 Task: Create a due date automation trigger when advanced on, 2 days after a card is due add dates due in in more than 1 days at 11:00 AM.
Action: Mouse moved to (841, 242)
Screenshot: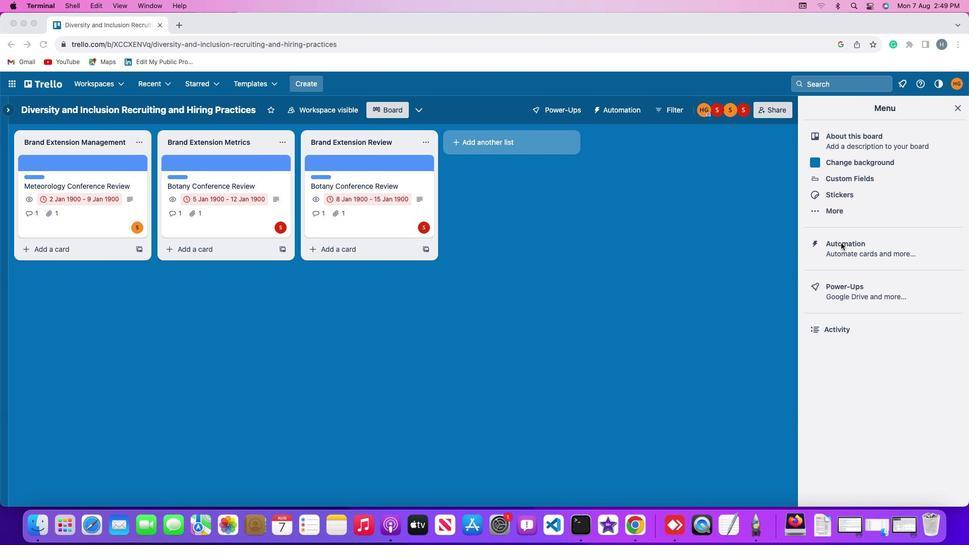 
Action: Mouse pressed left at (841, 242)
Screenshot: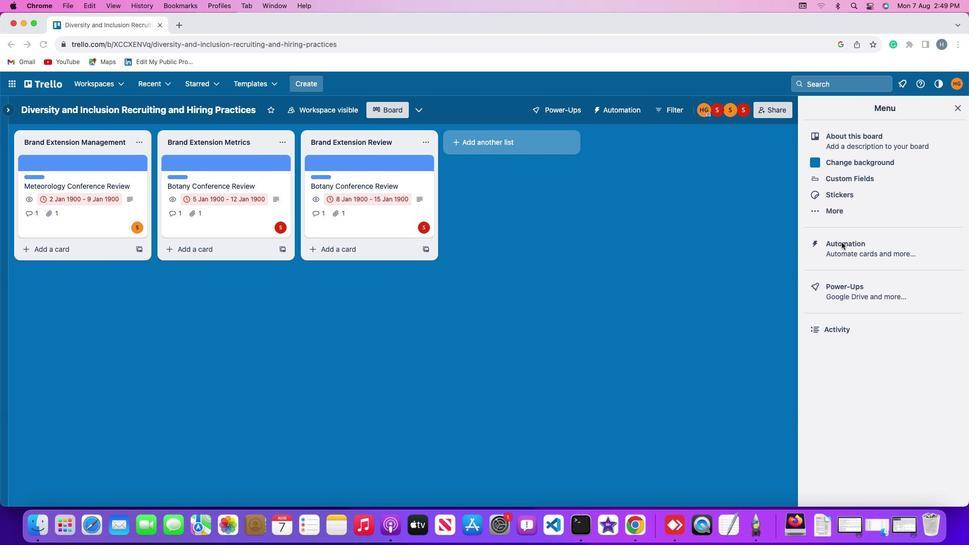 
Action: Mouse moved to (841, 242)
Screenshot: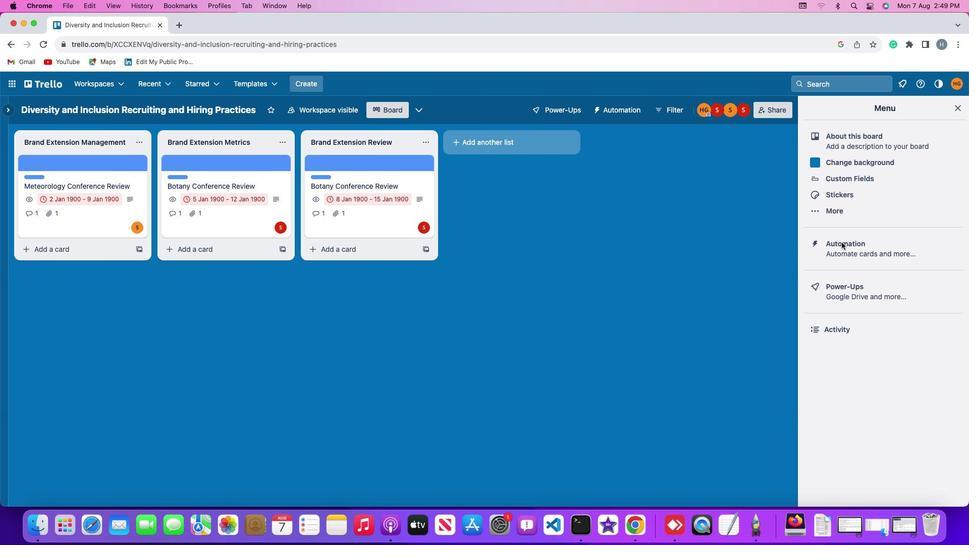 
Action: Mouse pressed left at (841, 242)
Screenshot: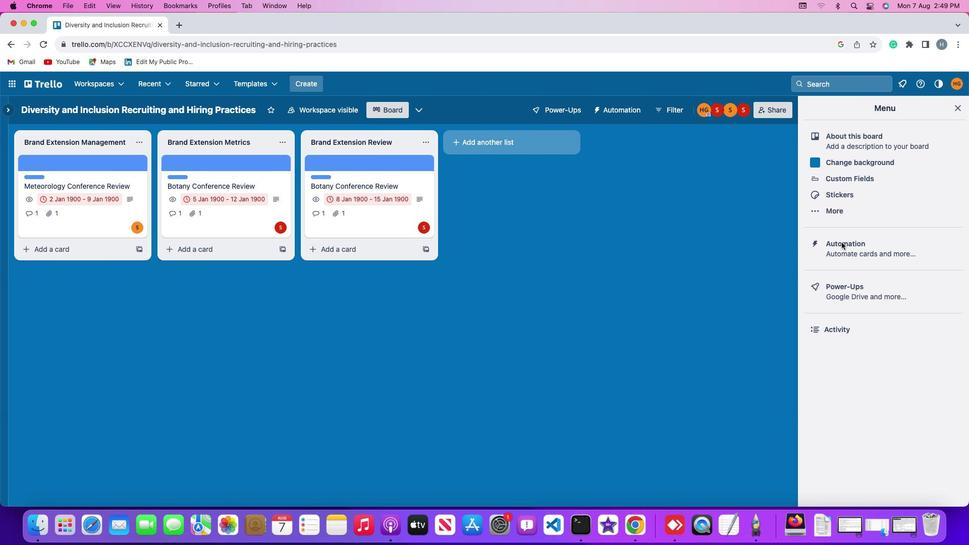 
Action: Mouse moved to (67, 237)
Screenshot: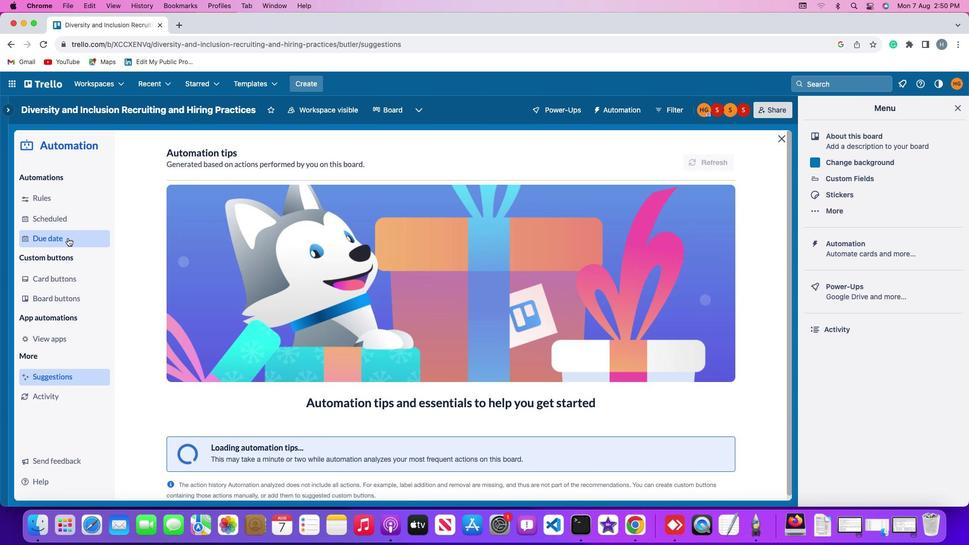 
Action: Mouse pressed left at (67, 237)
Screenshot: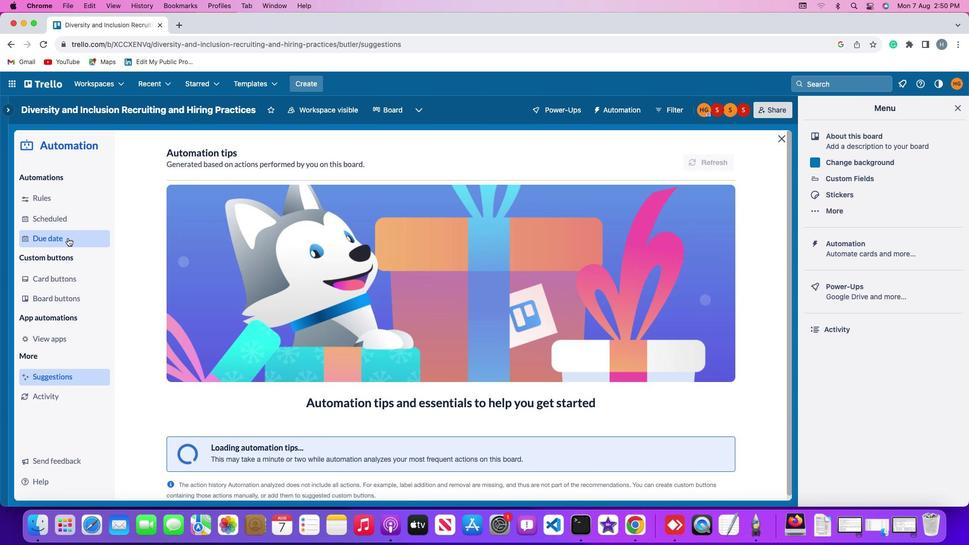 
Action: Mouse moved to (670, 156)
Screenshot: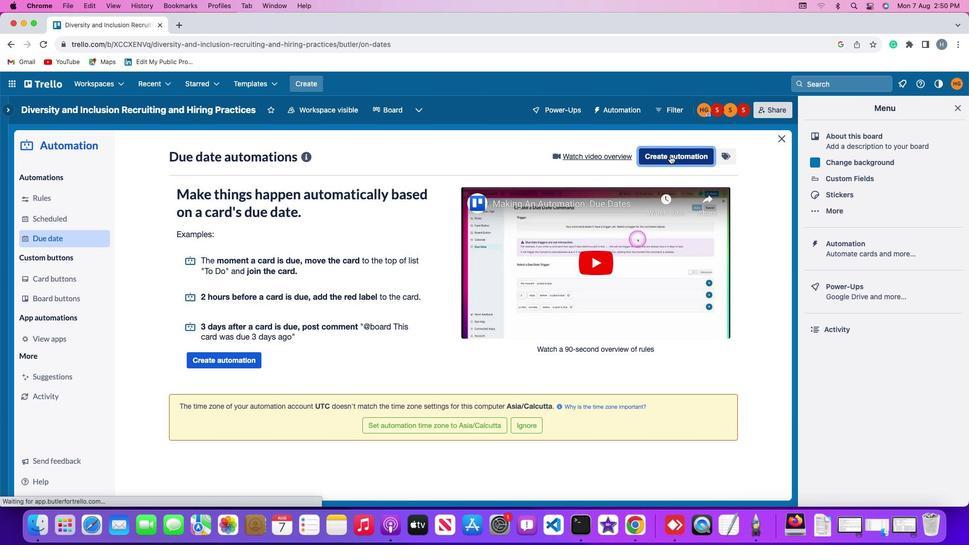 
Action: Mouse pressed left at (670, 156)
Screenshot: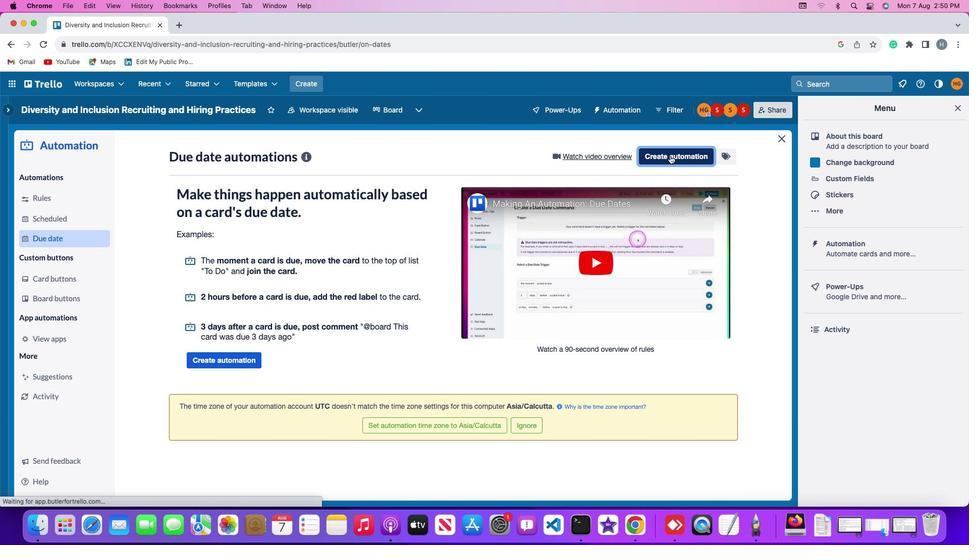 
Action: Mouse moved to (401, 256)
Screenshot: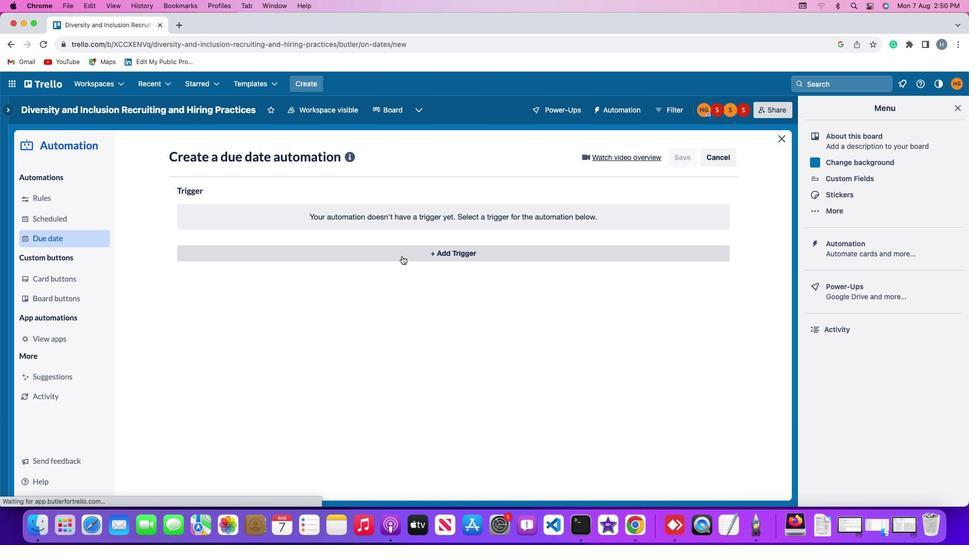 
Action: Mouse pressed left at (401, 256)
Screenshot: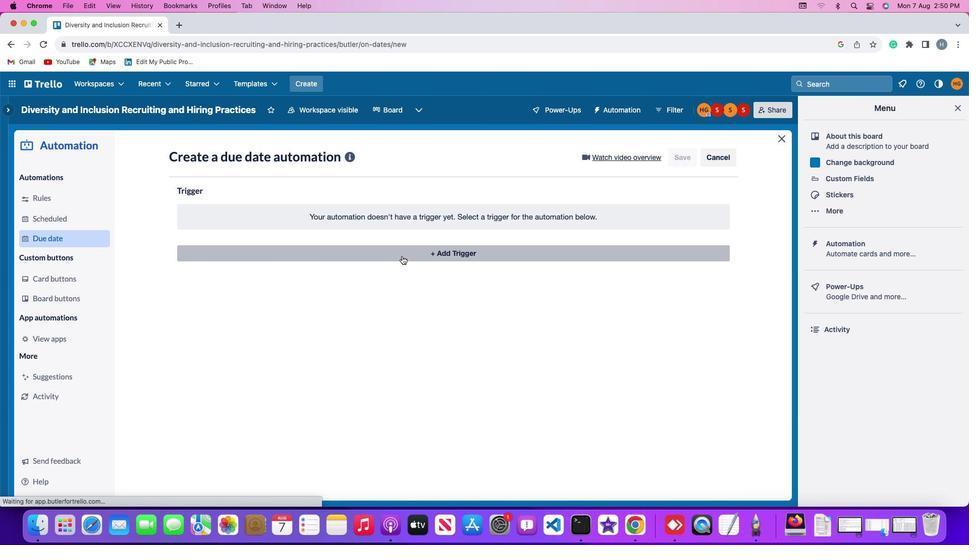 
Action: Mouse moved to (188, 404)
Screenshot: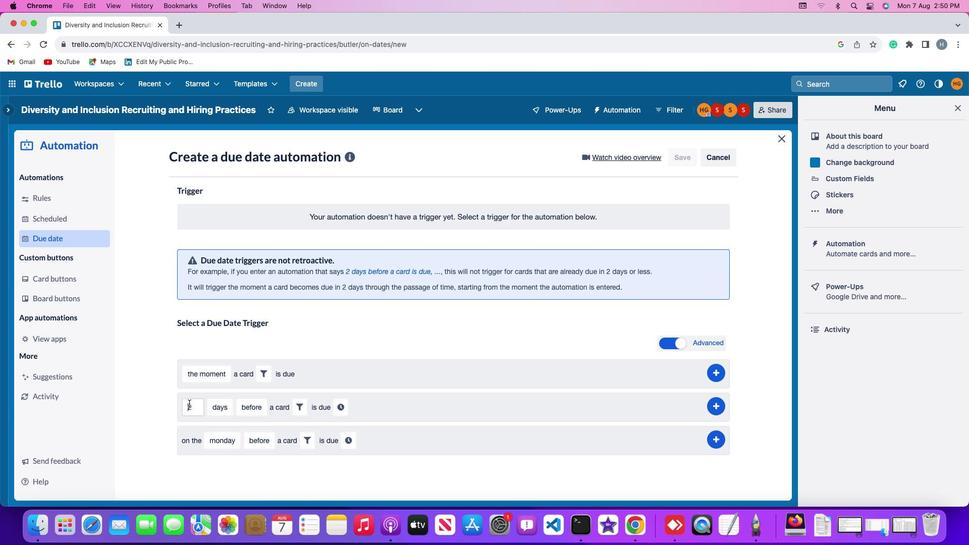 
Action: Mouse pressed left at (188, 404)
Screenshot: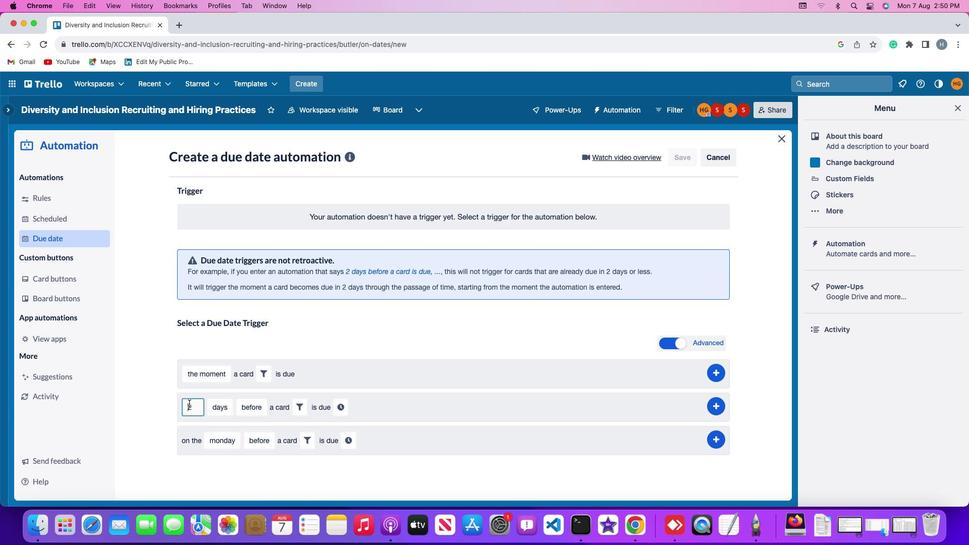 
Action: Mouse moved to (196, 406)
Screenshot: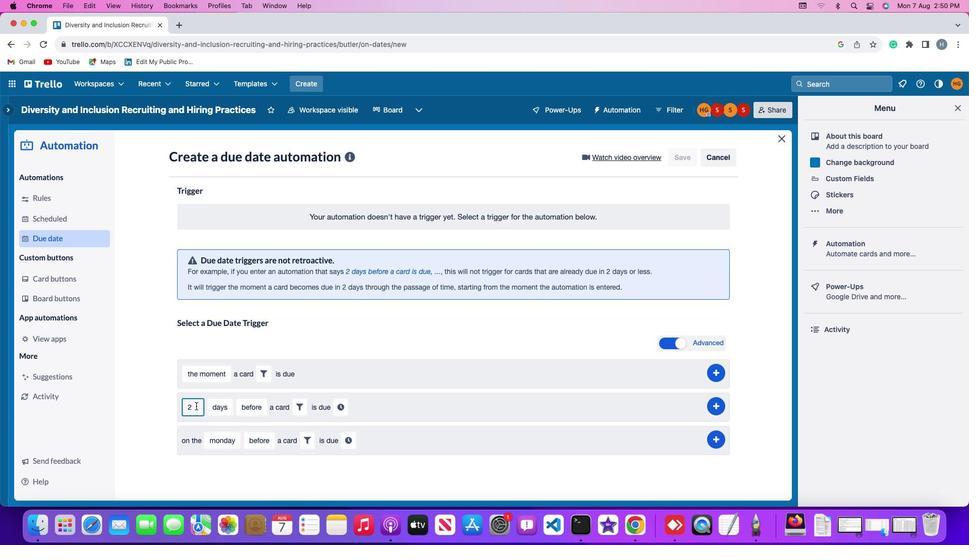 
Action: Key pressed Key.rightKey.backspace
Screenshot: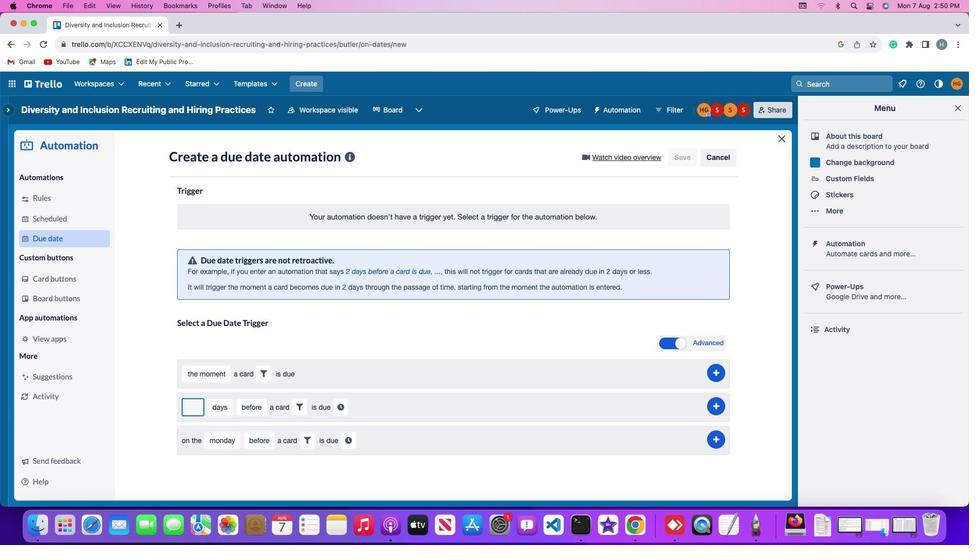 
Action: Mouse moved to (197, 406)
Screenshot: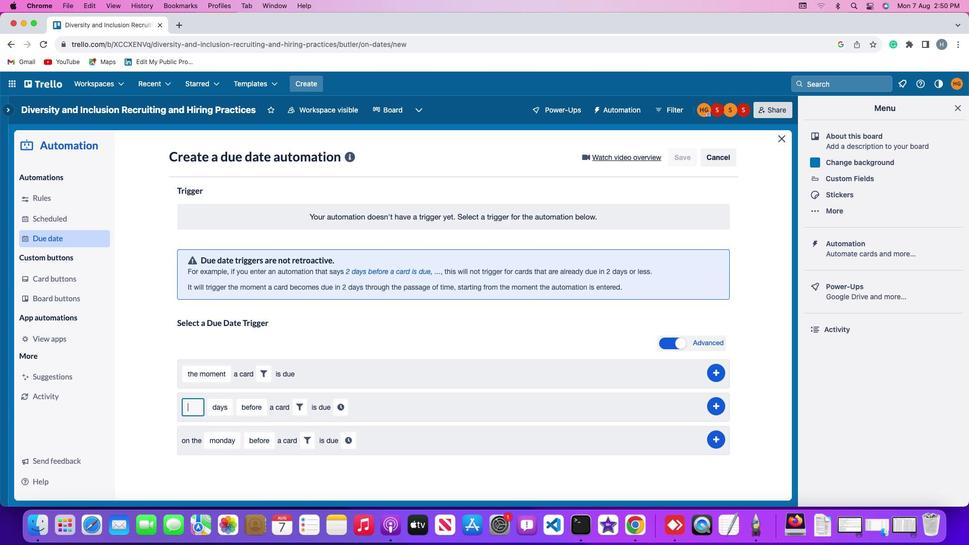 
Action: Key pressed '2'
Screenshot: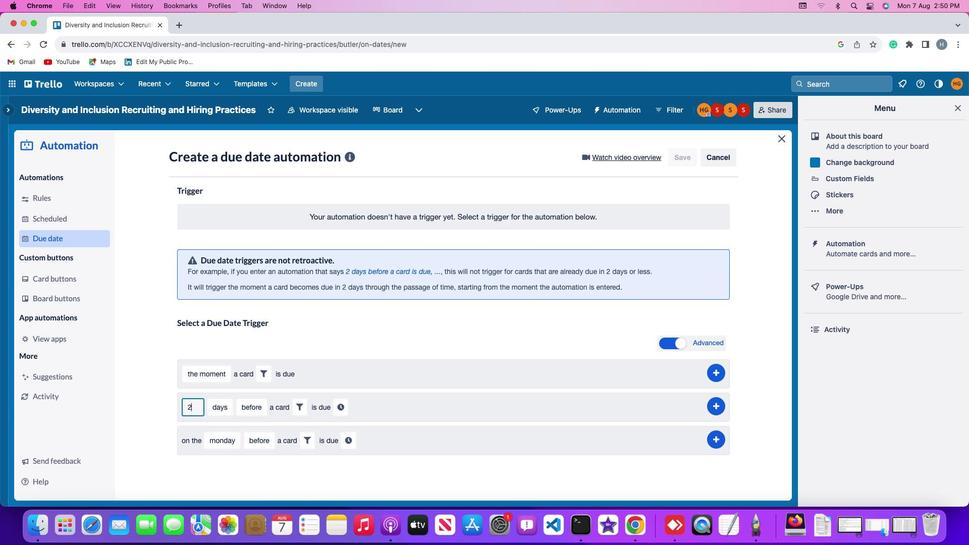 
Action: Mouse moved to (227, 407)
Screenshot: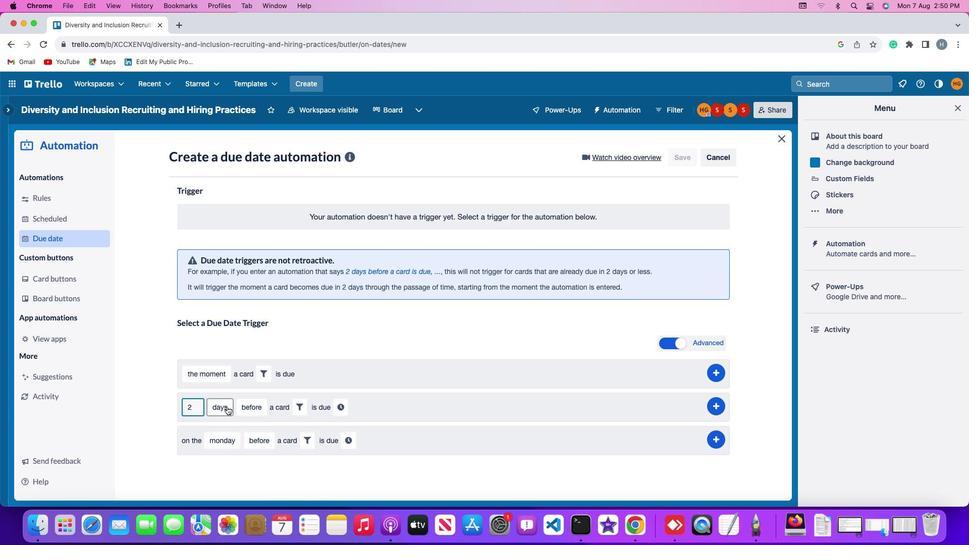 
Action: Mouse pressed left at (227, 407)
Screenshot: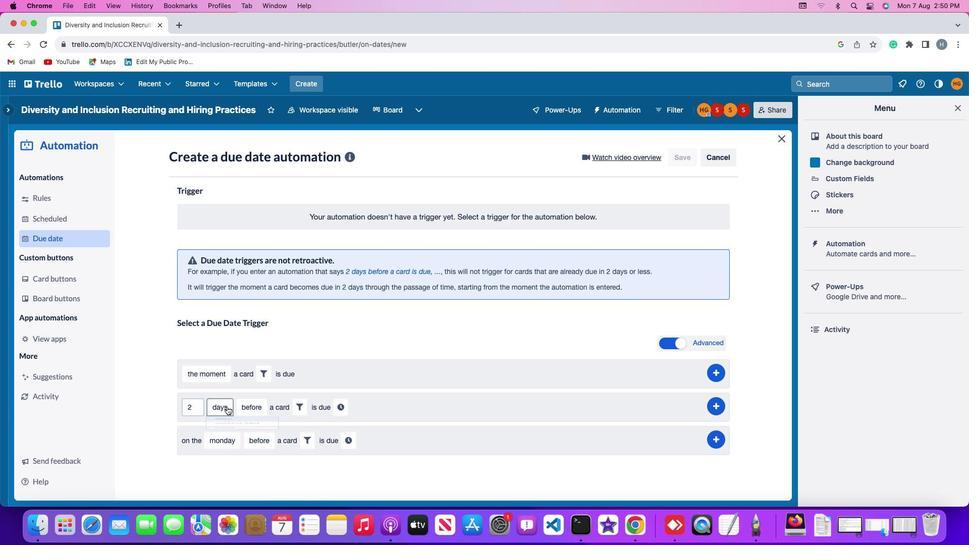 
Action: Mouse moved to (228, 427)
Screenshot: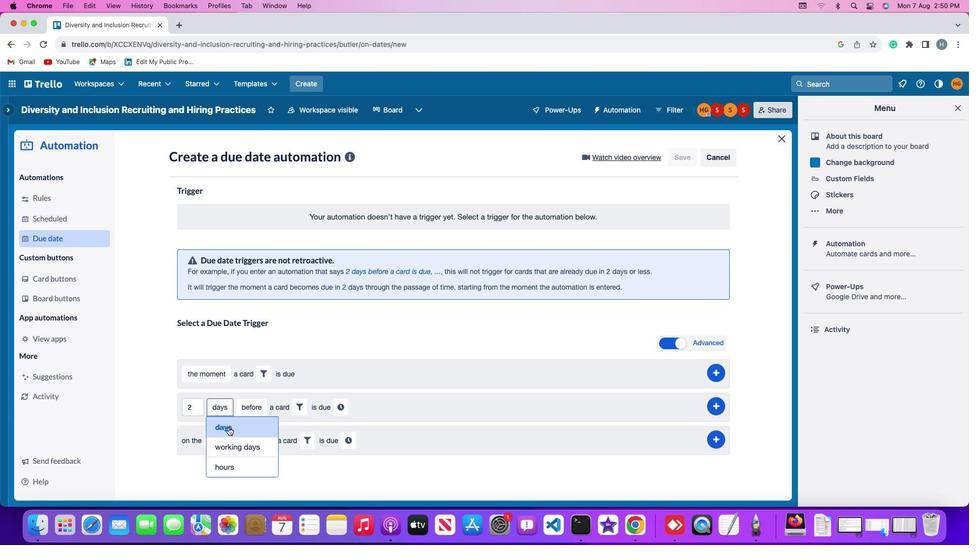 
Action: Mouse pressed left at (228, 427)
Screenshot: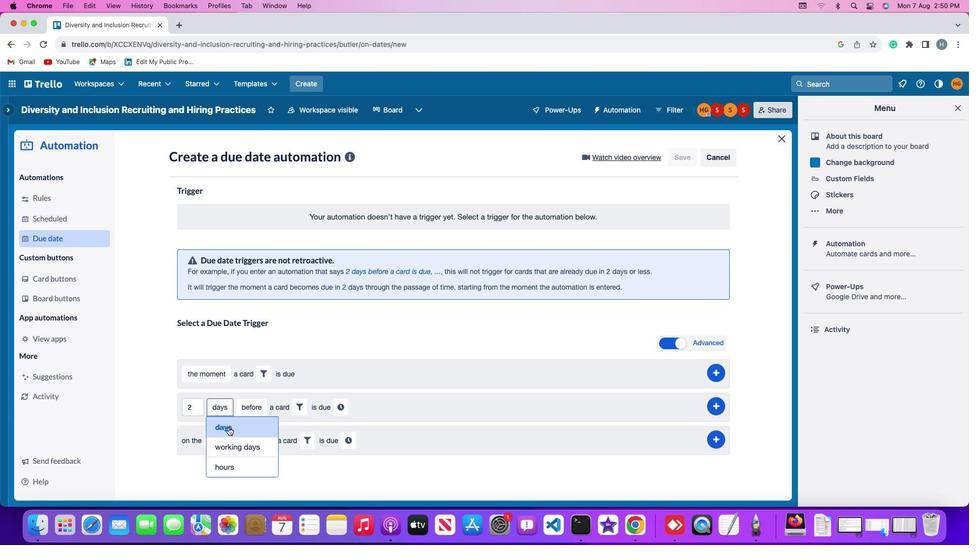
Action: Mouse moved to (251, 406)
Screenshot: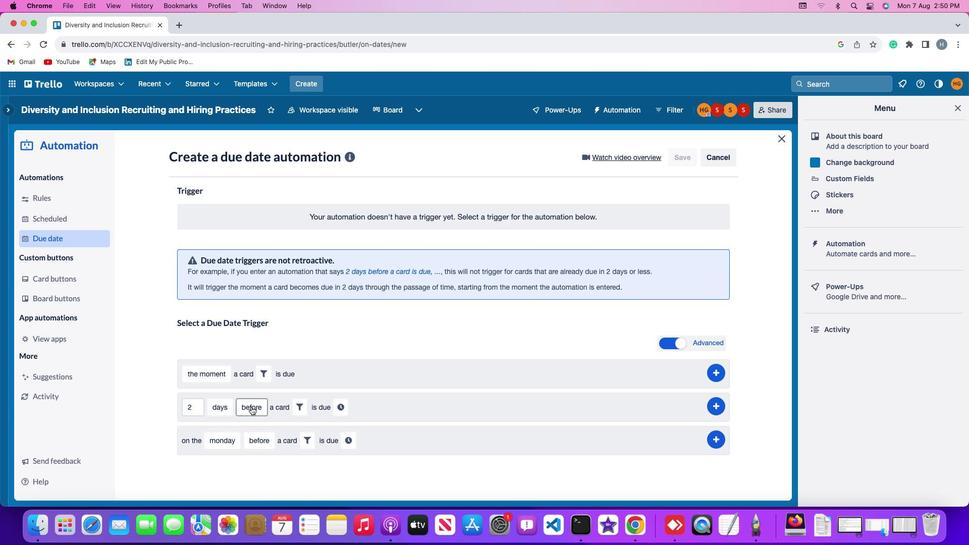 
Action: Mouse pressed left at (251, 406)
Screenshot: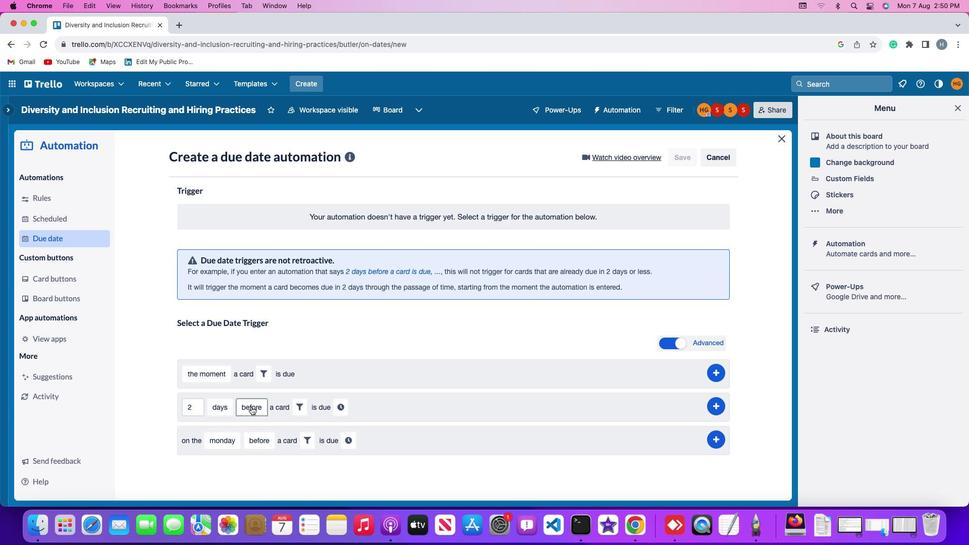 
Action: Mouse moved to (251, 445)
Screenshot: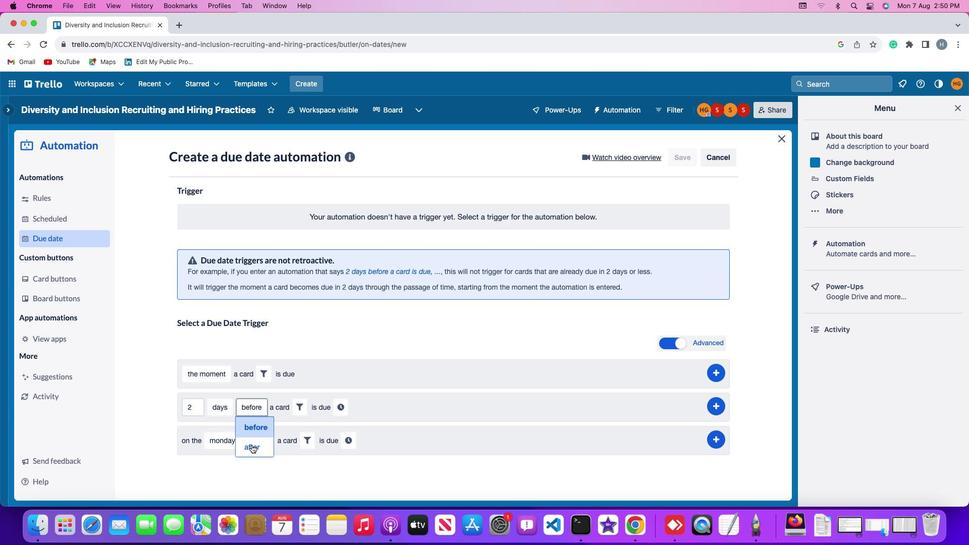 
Action: Mouse pressed left at (251, 445)
Screenshot: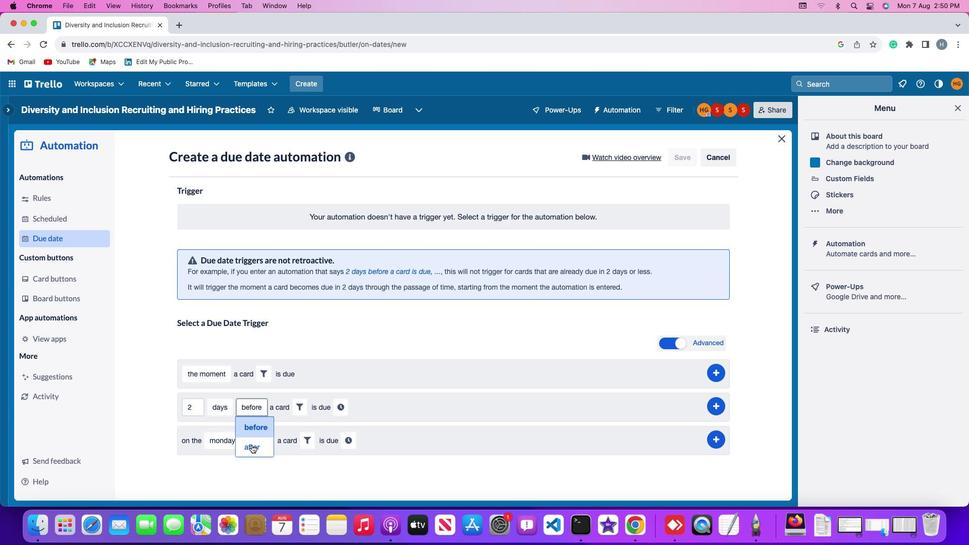 
Action: Mouse moved to (287, 407)
Screenshot: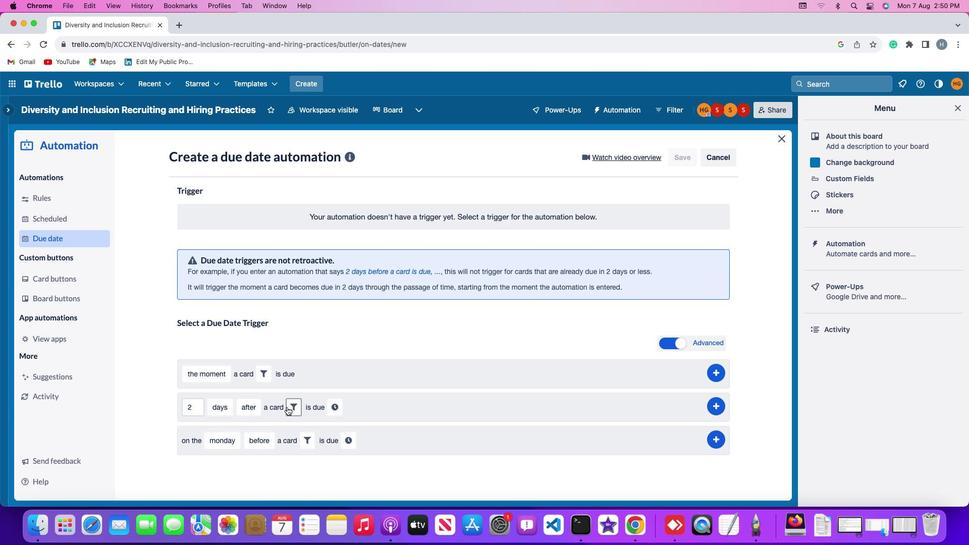 
Action: Mouse pressed left at (287, 407)
Screenshot: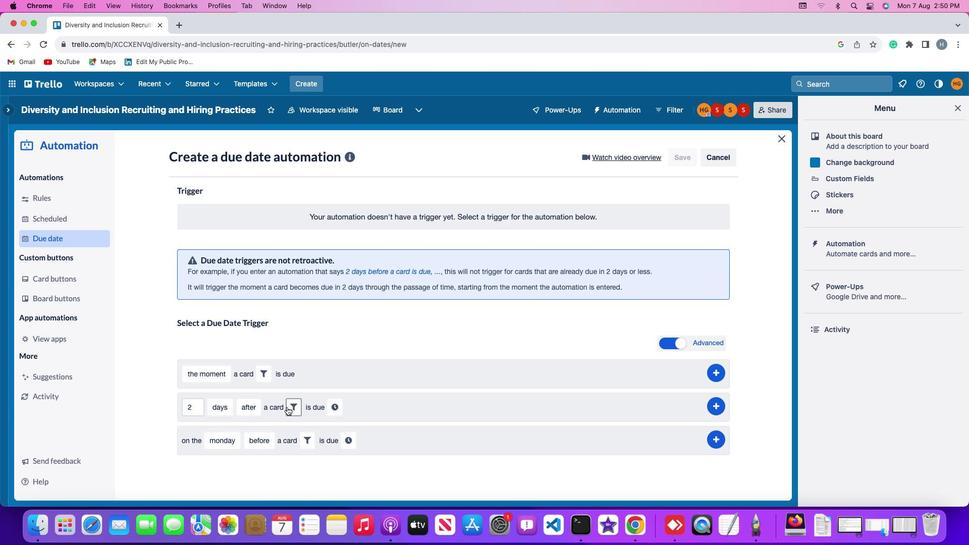 
Action: Mouse moved to (341, 436)
Screenshot: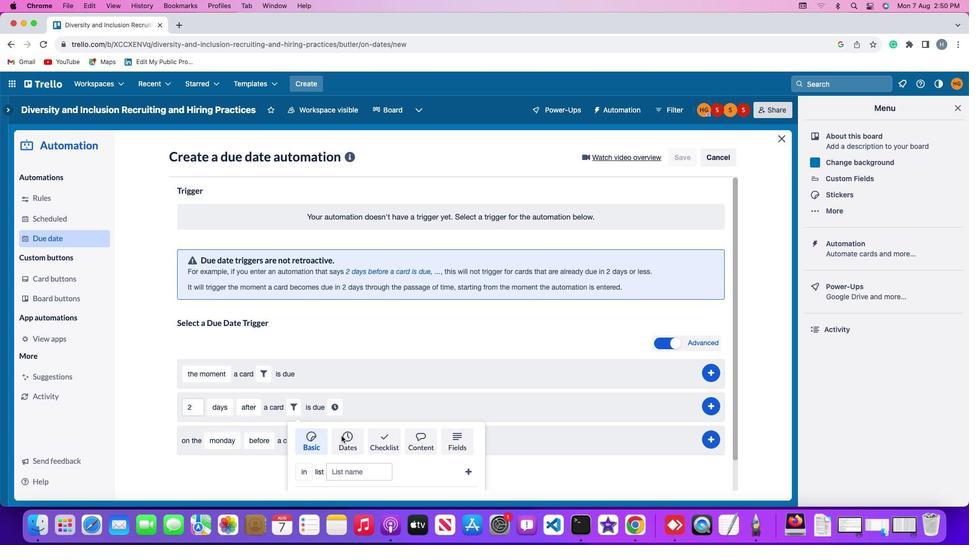 
Action: Mouse pressed left at (341, 436)
Screenshot: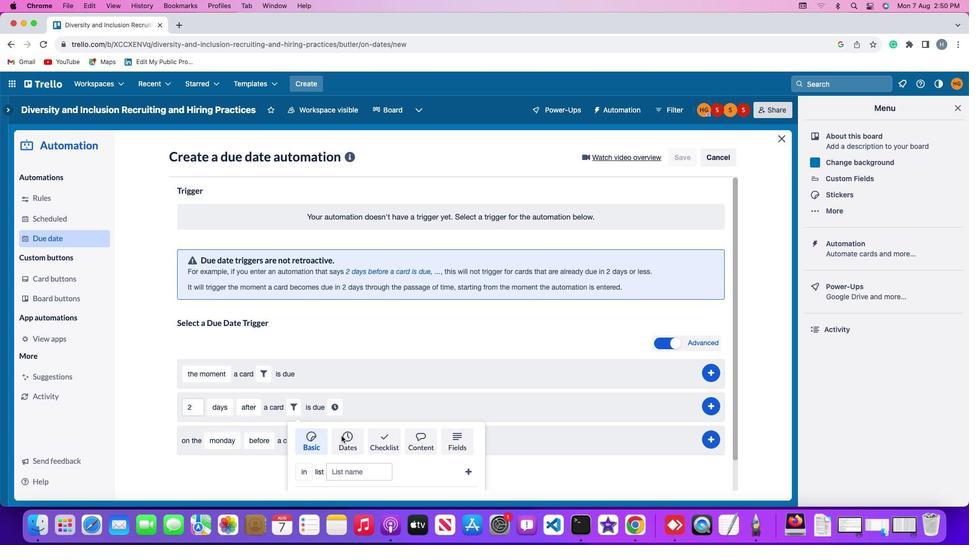 
Action: Mouse moved to (304, 444)
Screenshot: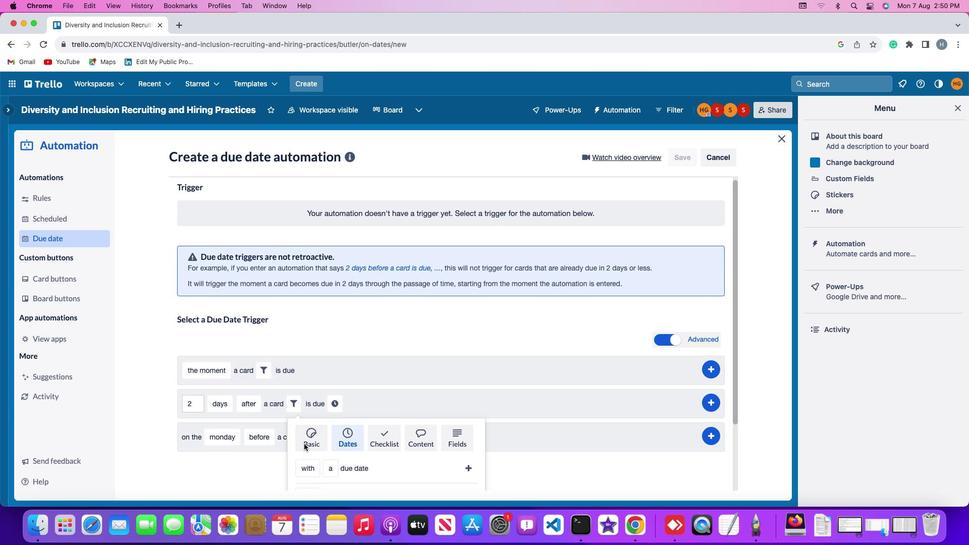 
Action: Mouse scrolled (304, 444) with delta (0, 0)
Screenshot: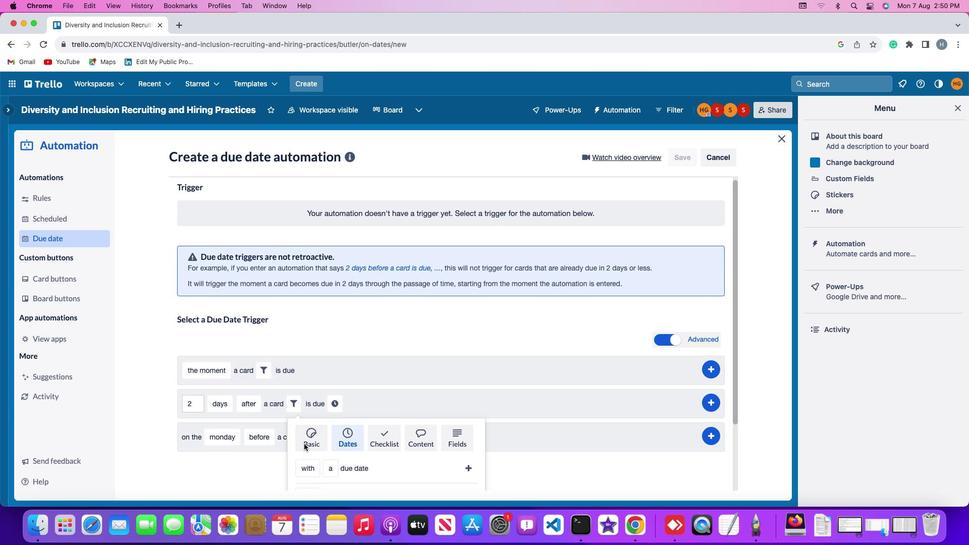 
Action: Mouse scrolled (304, 444) with delta (0, 0)
Screenshot: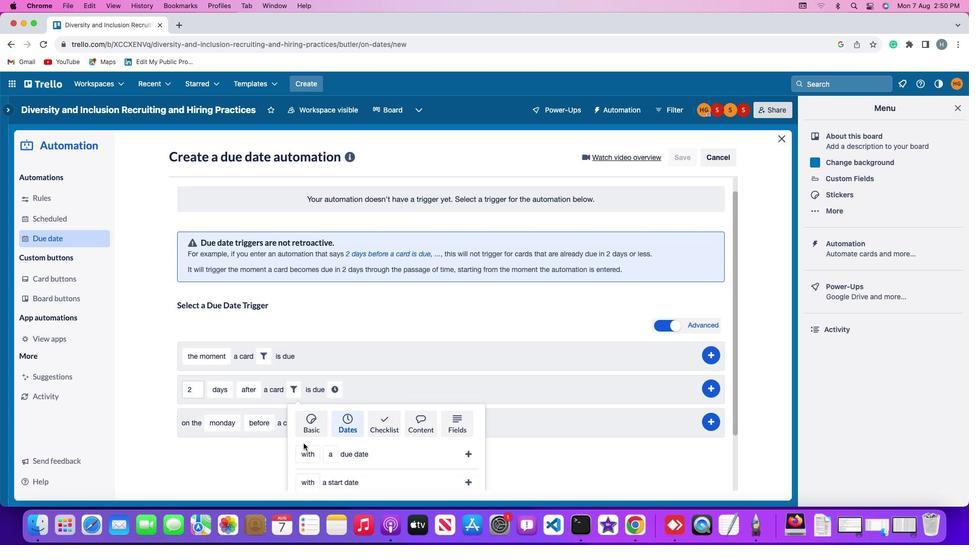 
Action: Mouse scrolled (304, 444) with delta (0, -1)
Screenshot: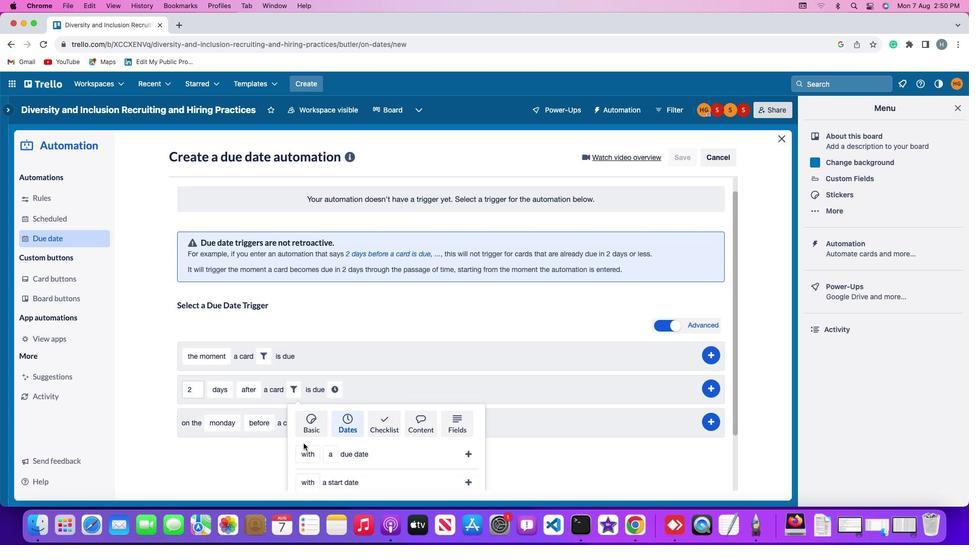 
Action: Mouse moved to (304, 444)
Screenshot: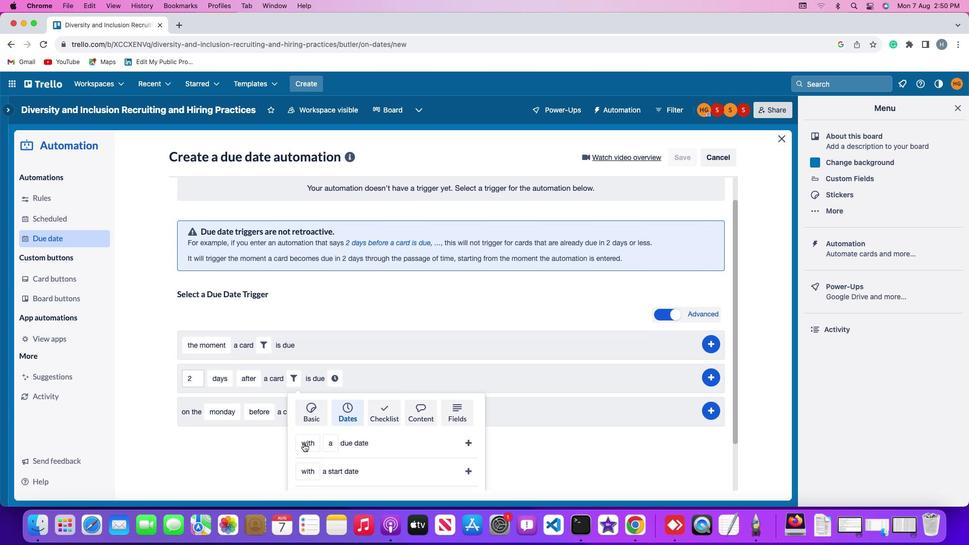 
Action: Mouse scrolled (304, 444) with delta (0, -2)
Screenshot: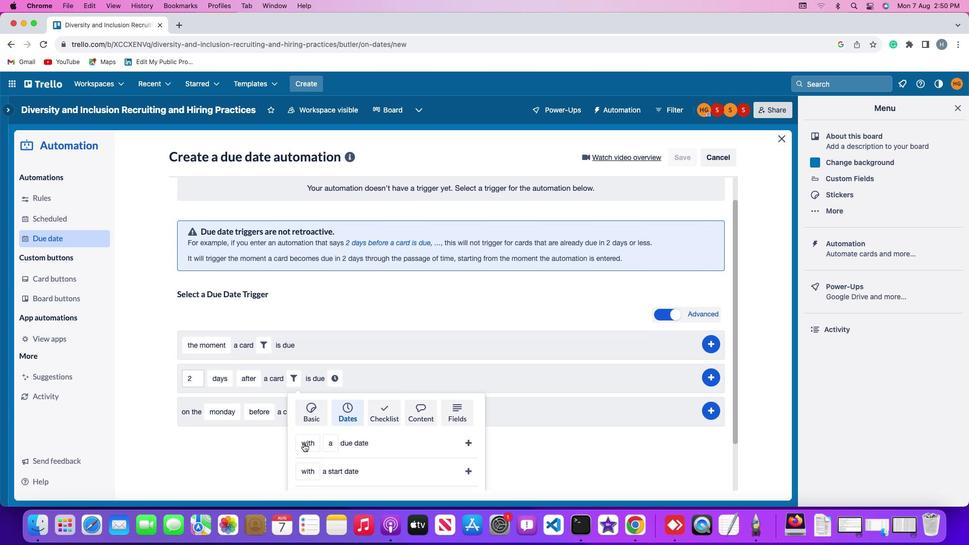 
Action: Mouse moved to (304, 443)
Screenshot: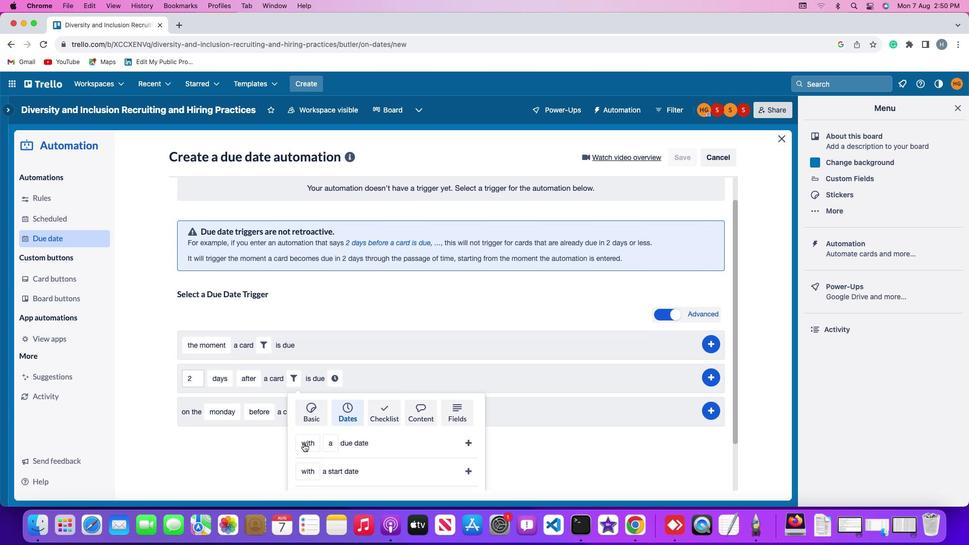 
Action: Mouse scrolled (304, 443) with delta (0, -3)
Screenshot: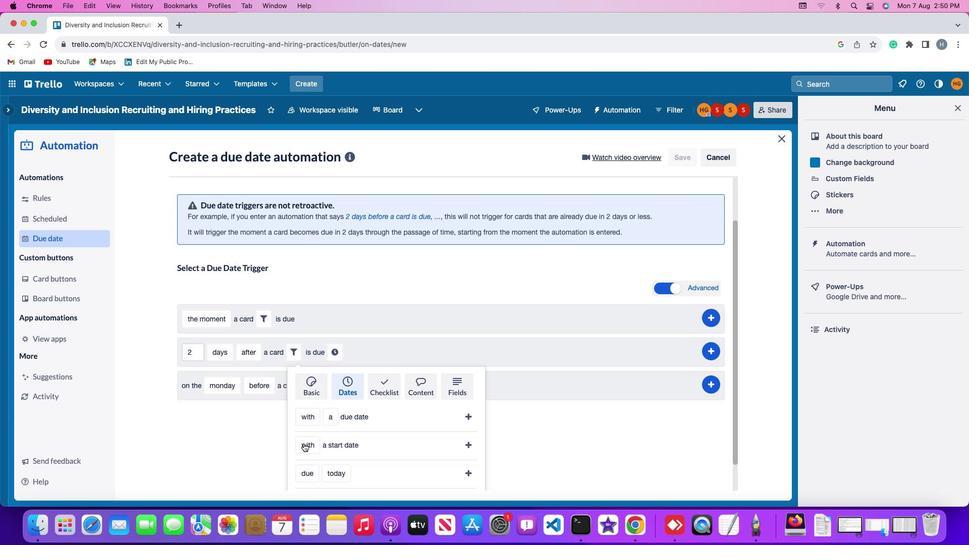 
Action: Mouse moved to (303, 442)
Screenshot: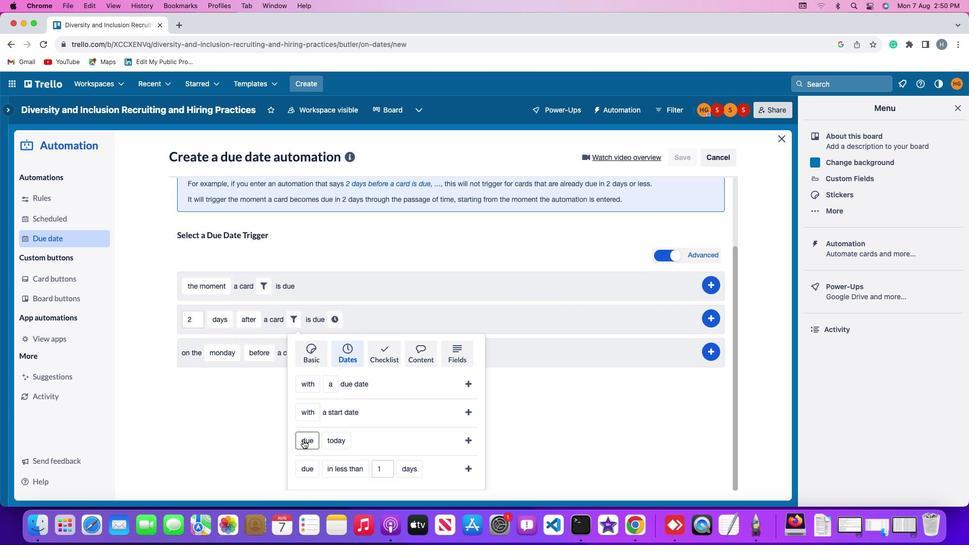 
Action: Mouse scrolled (303, 442) with delta (0, 0)
Screenshot: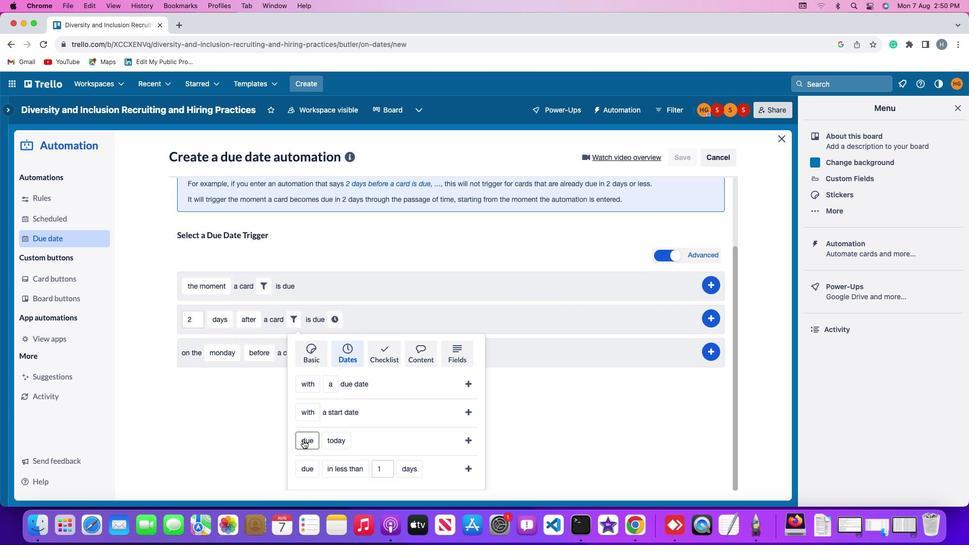 
Action: Mouse moved to (303, 442)
Screenshot: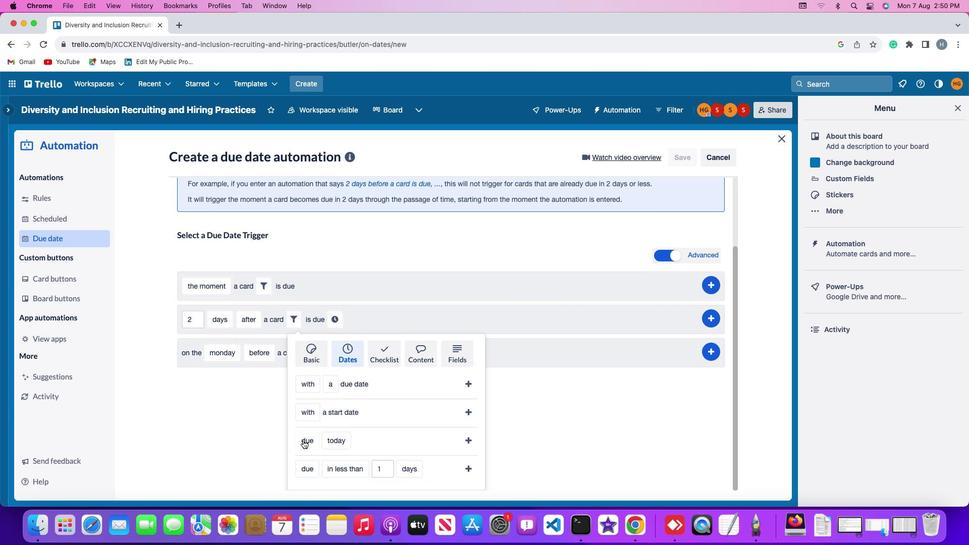
Action: Mouse scrolled (303, 442) with delta (0, 0)
Screenshot: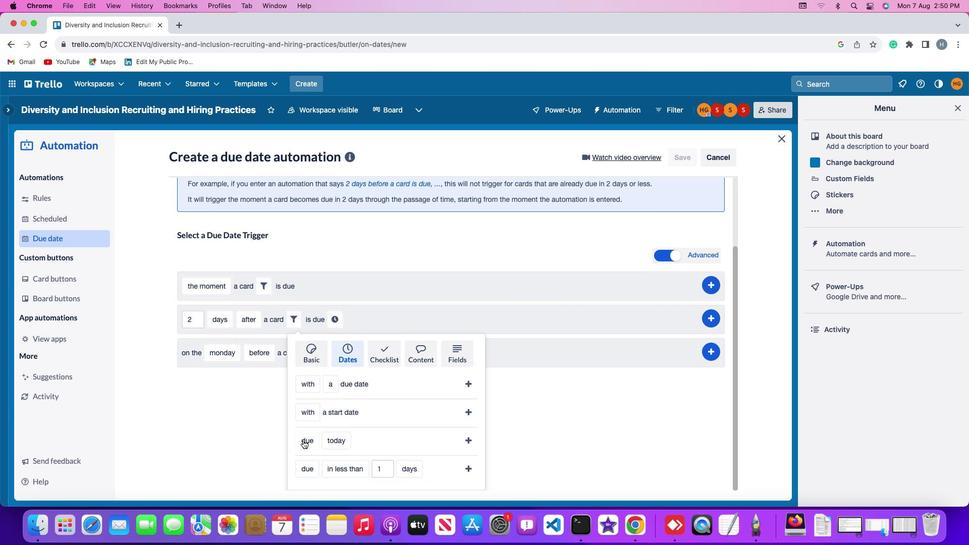 
Action: Mouse moved to (303, 441)
Screenshot: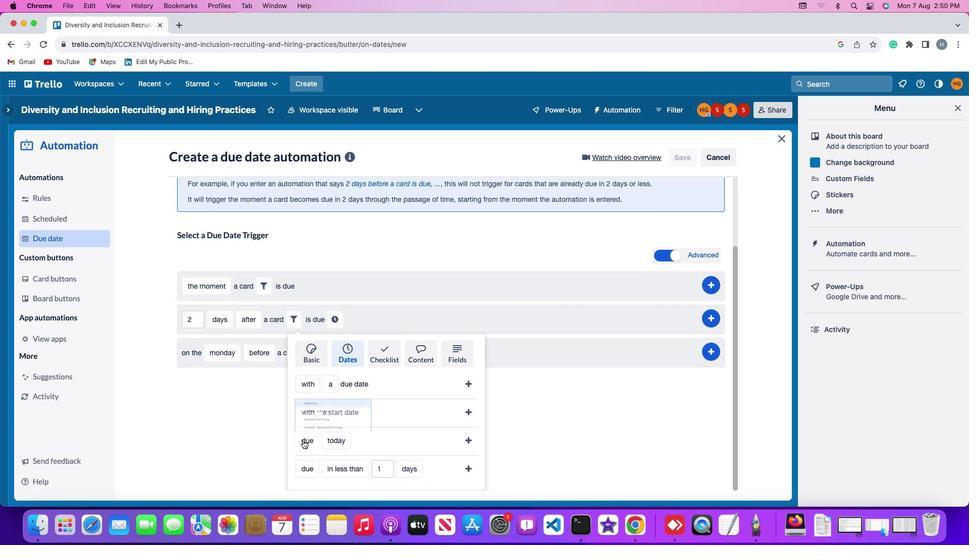 
Action: Mouse scrolled (303, 441) with delta (0, -1)
Screenshot: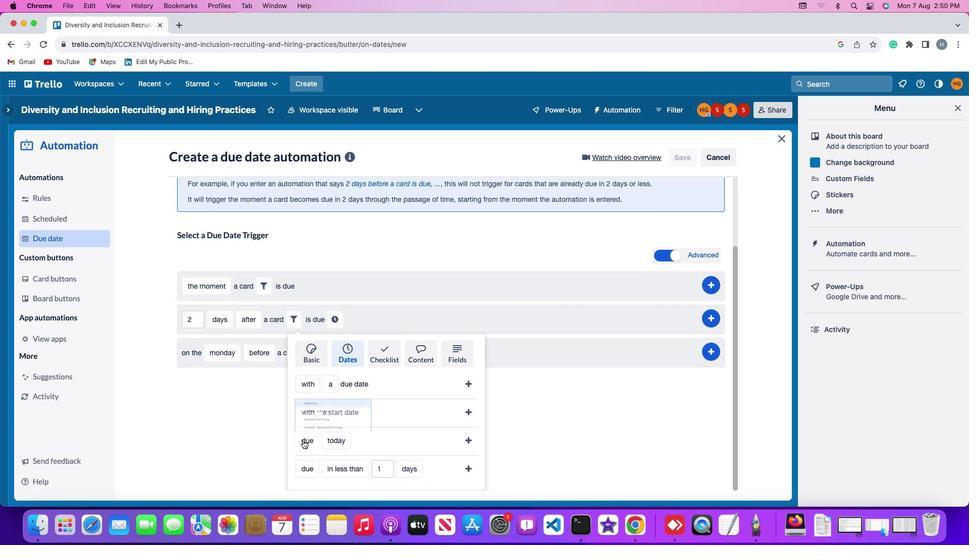 
Action: Mouse moved to (303, 440)
Screenshot: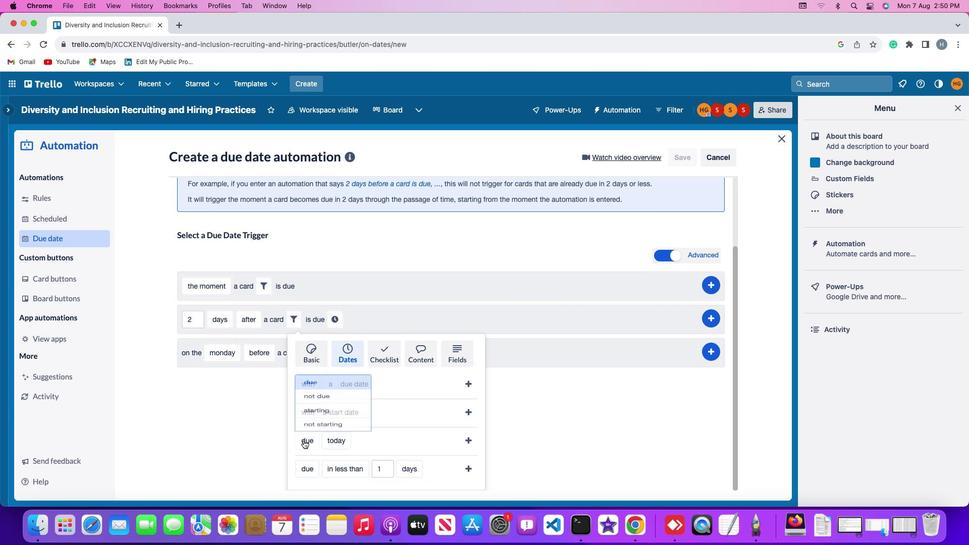 
Action: Mouse scrolled (303, 440) with delta (0, -2)
Screenshot: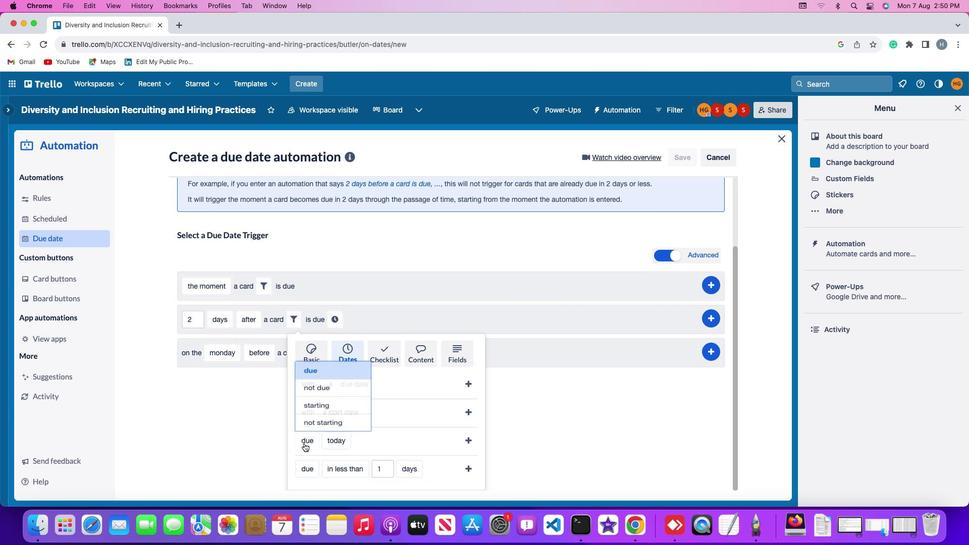 
Action: Mouse moved to (302, 467)
Screenshot: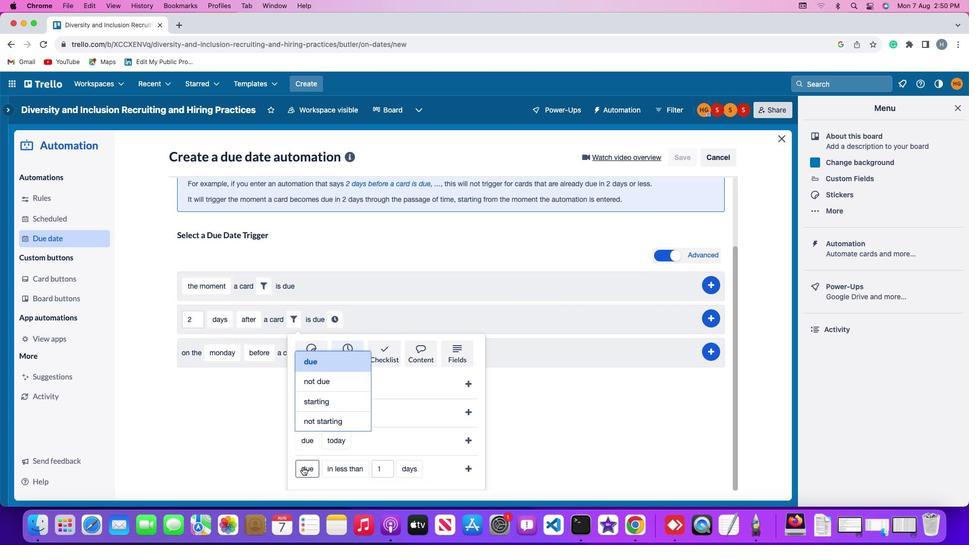 
Action: Mouse pressed left at (302, 467)
Screenshot: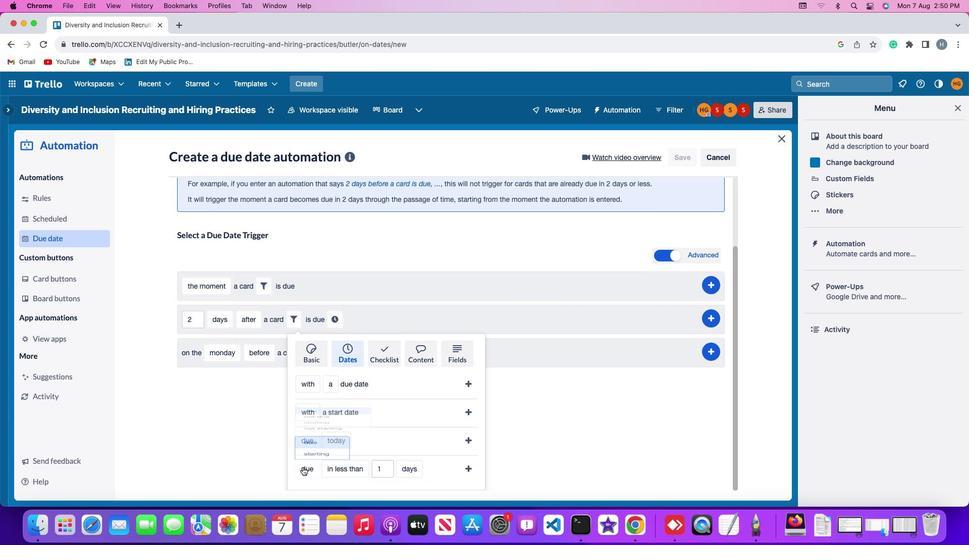
Action: Mouse moved to (313, 429)
Screenshot: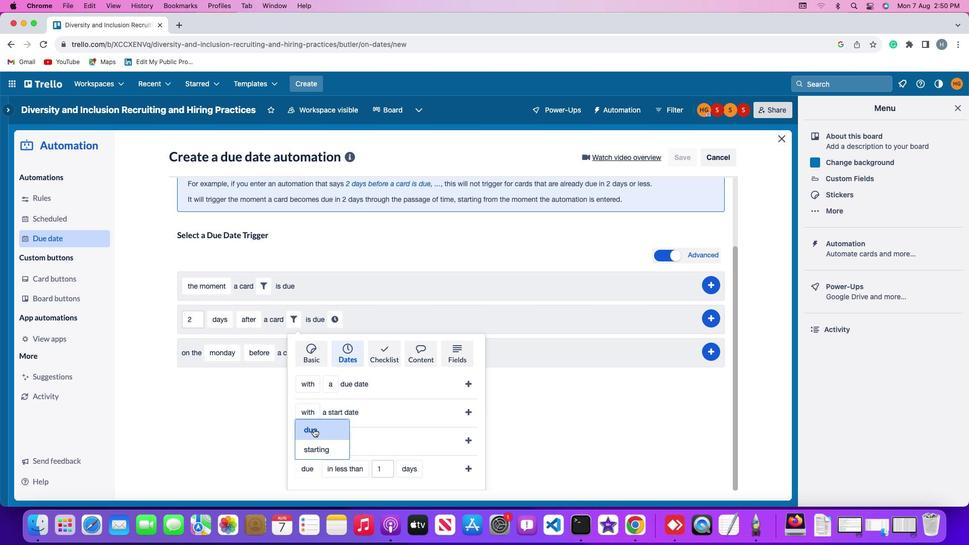 
Action: Mouse pressed left at (313, 429)
Screenshot: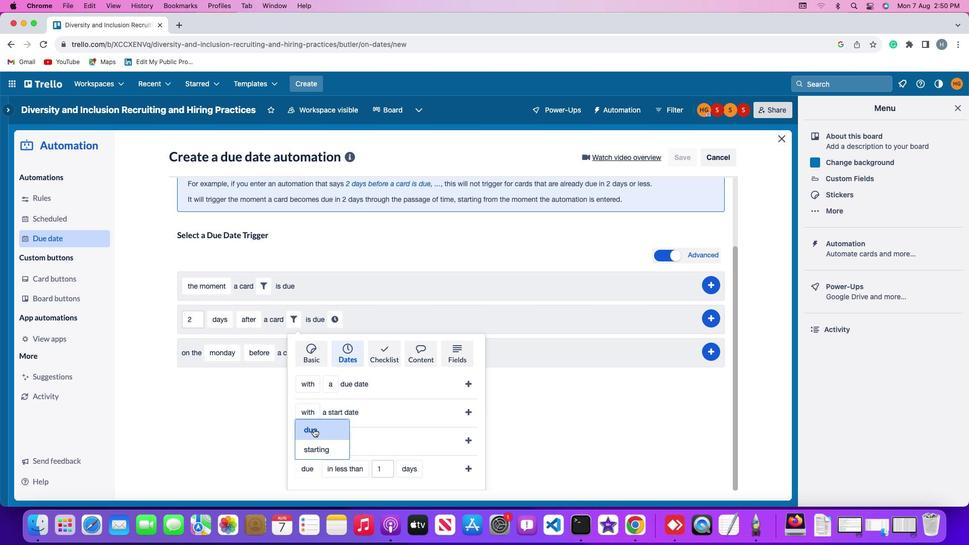 
Action: Mouse moved to (342, 465)
Screenshot: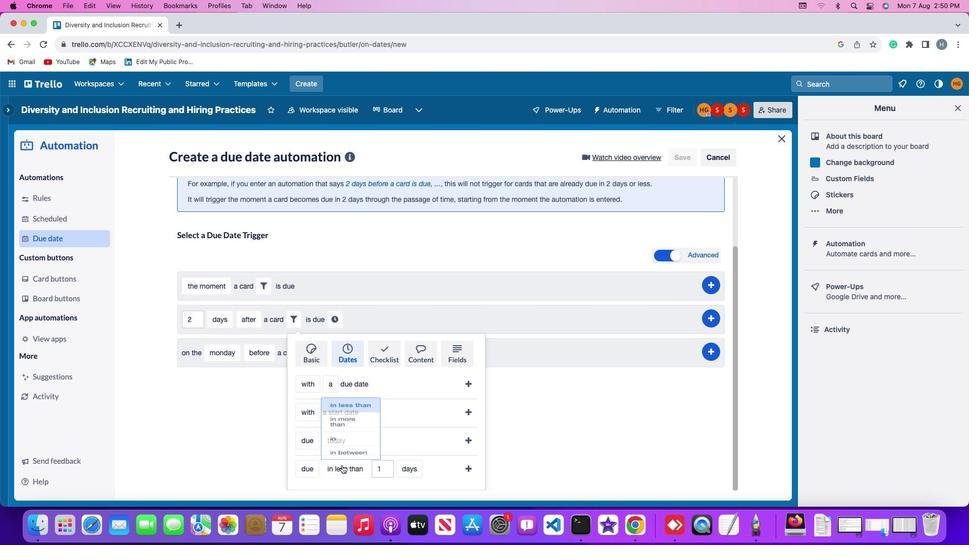 
Action: Mouse pressed left at (342, 465)
Screenshot: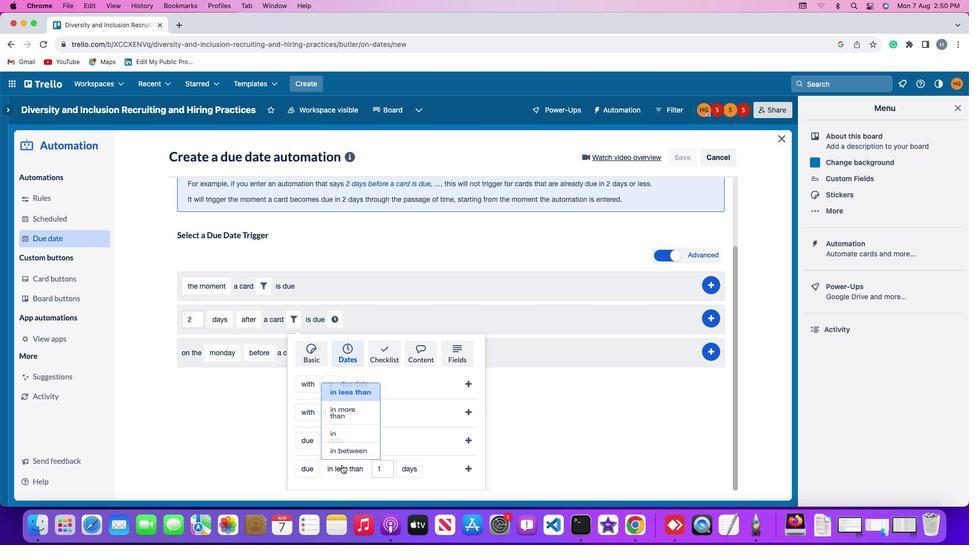 
Action: Mouse moved to (358, 407)
Screenshot: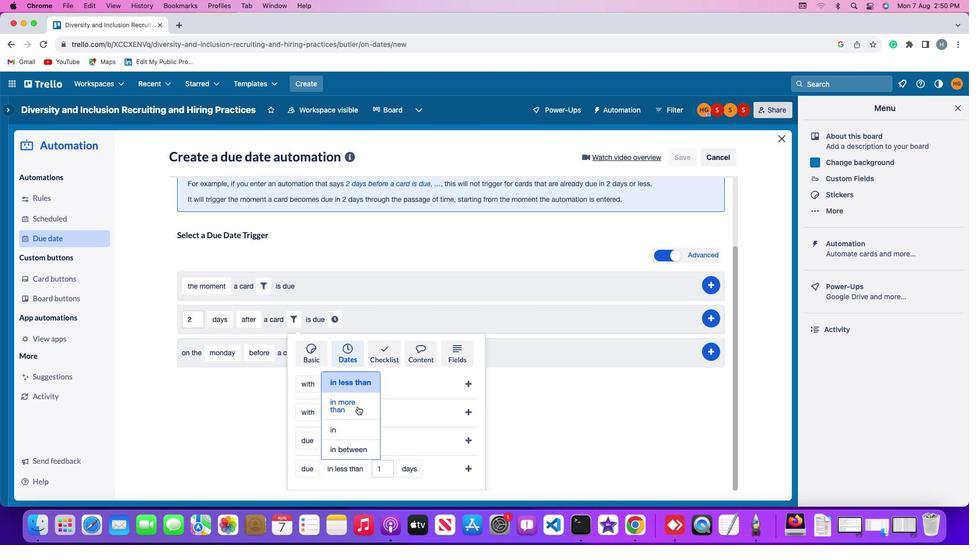
Action: Mouse pressed left at (358, 407)
Screenshot: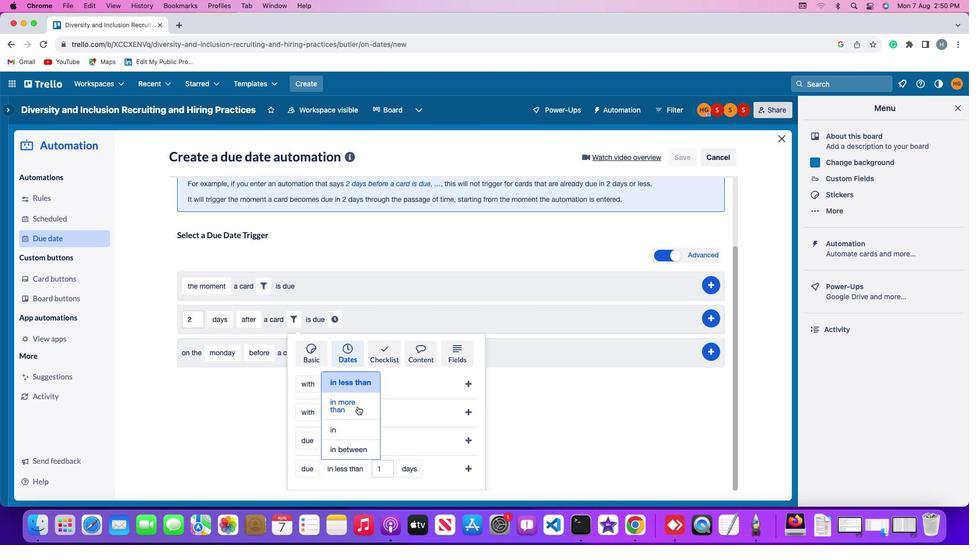
Action: Mouse moved to (383, 467)
Screenshot: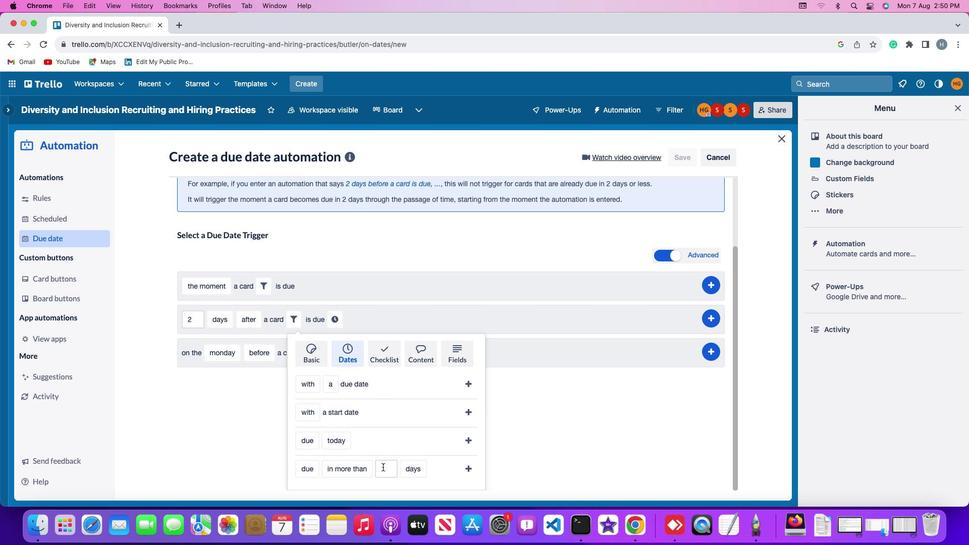 
Action: Mouse pressed left at (383, 467)
Screenshot: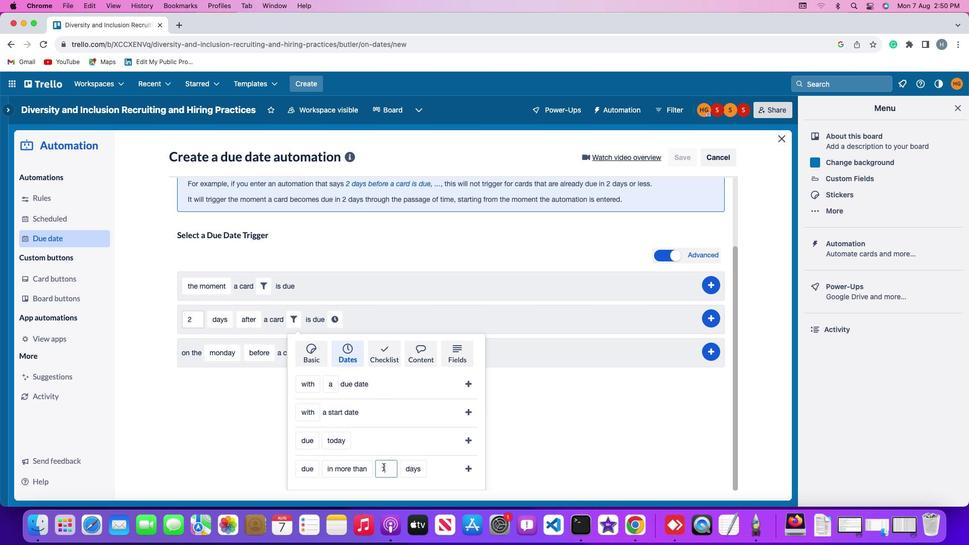 
Action: Mouse moved to (388, 468)
Screenshot: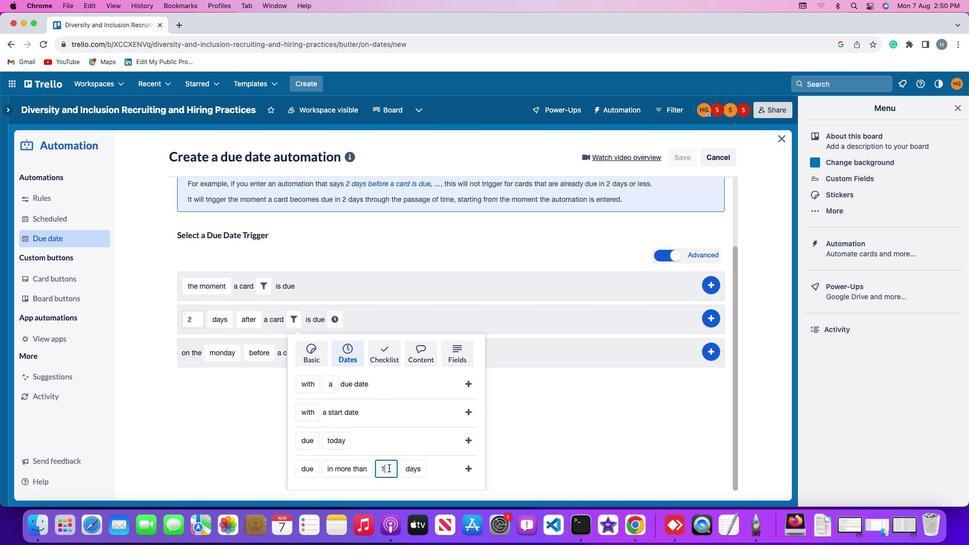 
Action: Key pressed Key.backspace
Screenshot: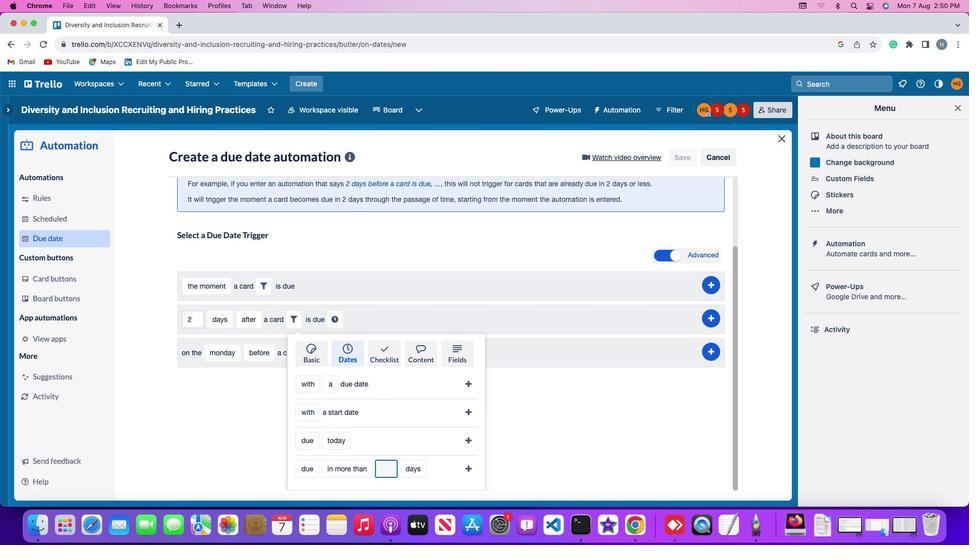 
Action: Mouse moved to (388, 468)
Screenshot: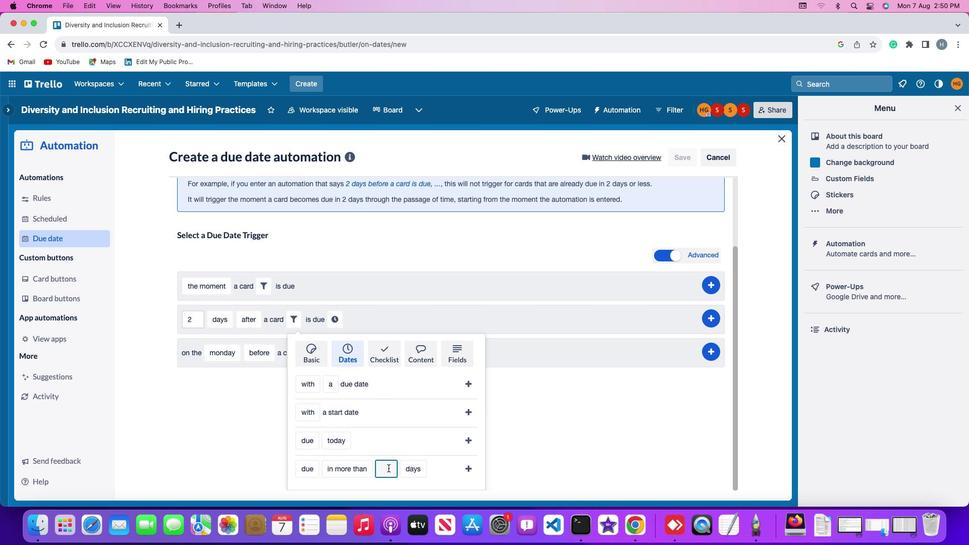 
Action: Key pressed '1'
Screenshot: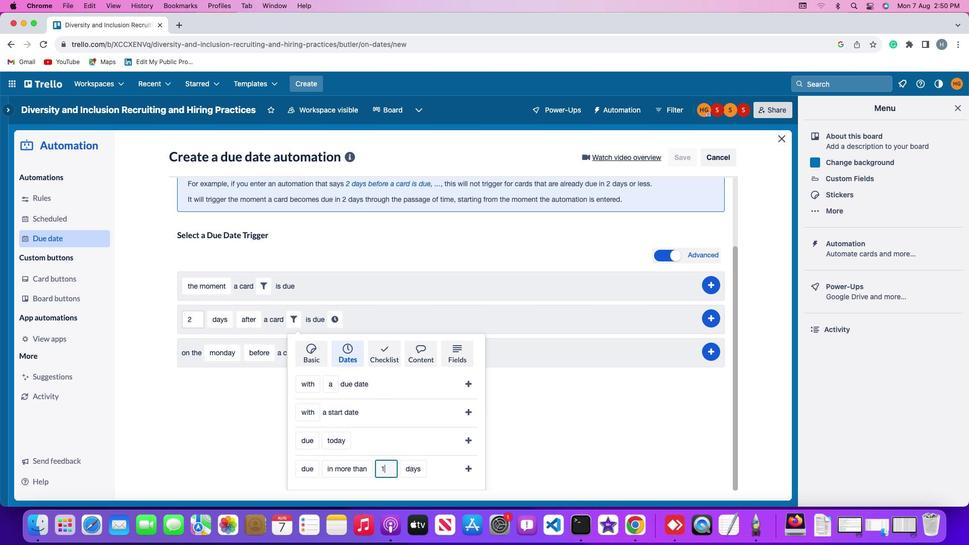 
Action: Mouse moved to (411, 467)
Screenshot: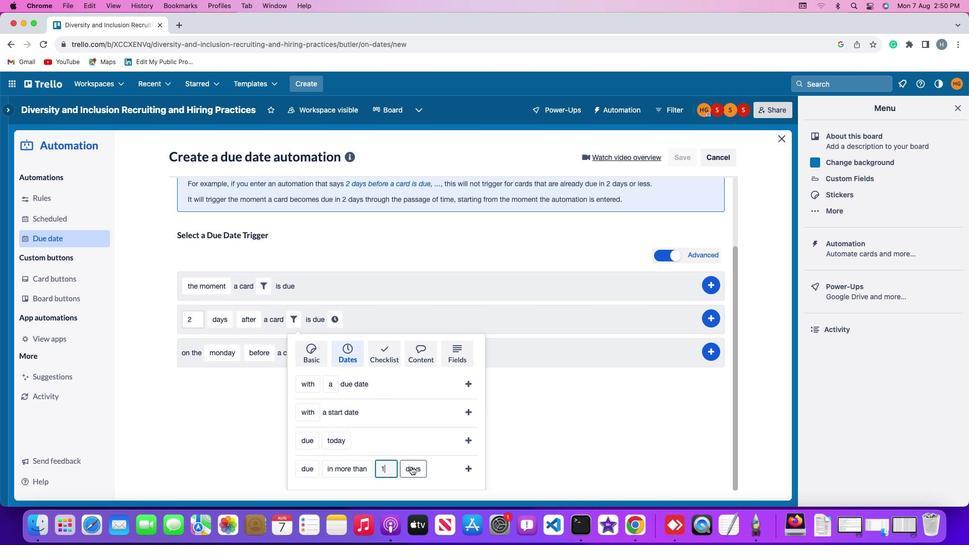 
Action: Mouse pressed left at (411, 467)
Screenshot: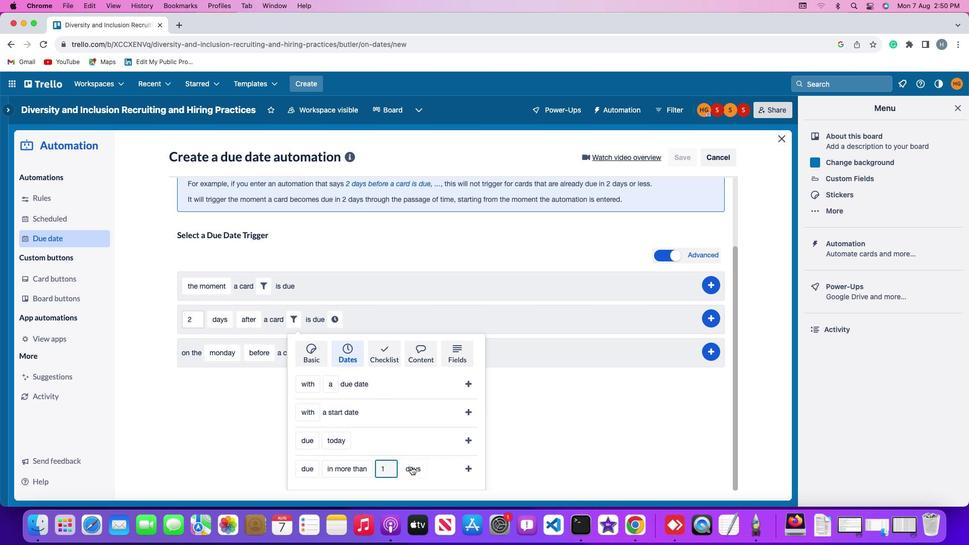
Action: Mouse moved to (426, 426)
Screenshot: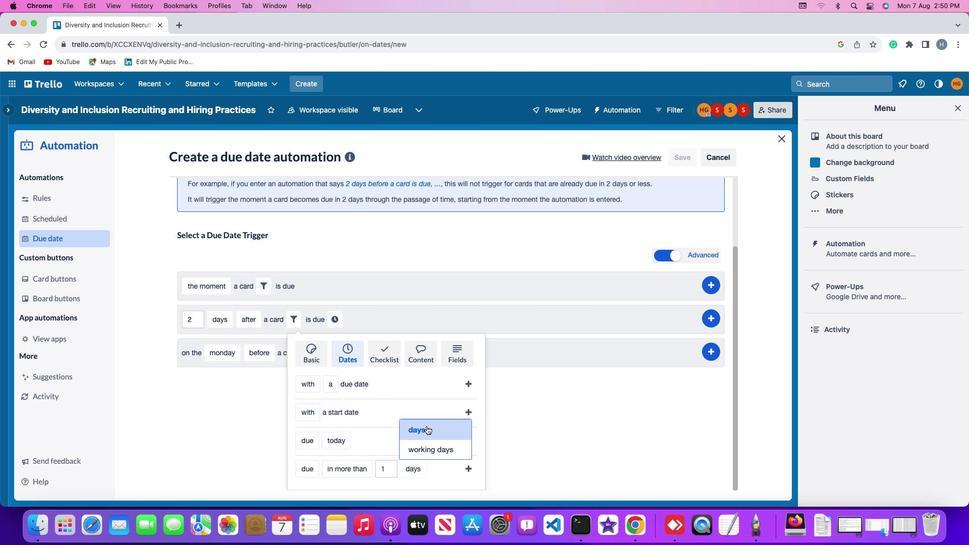 
Action: Mouse pressed left at (426, 426)
Screenshot: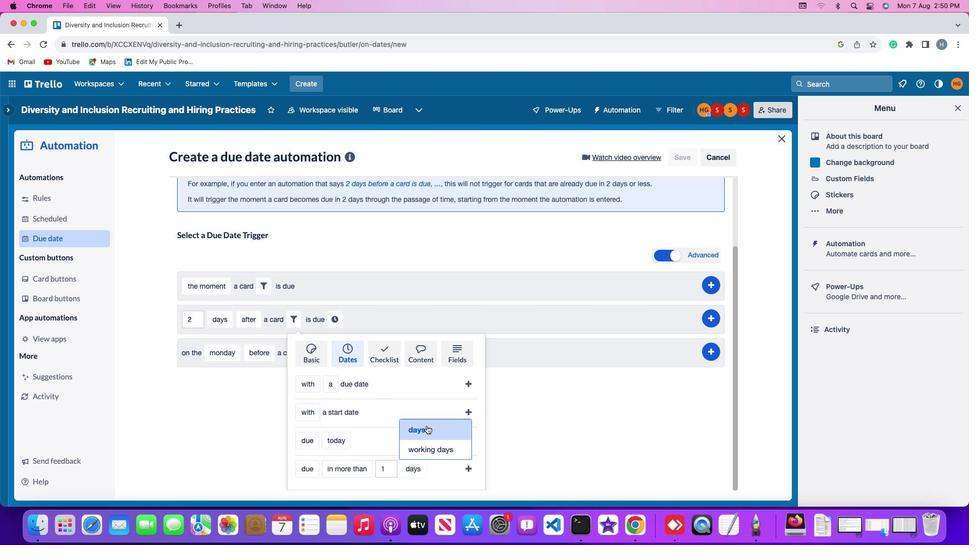
Action: Mouse moved to (470, 466)
Screenshot: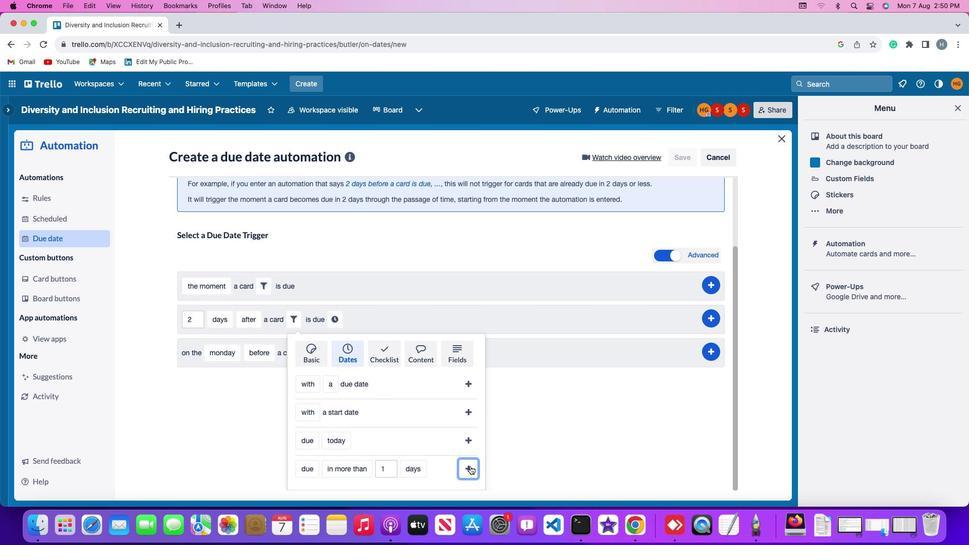 
Action: Mouse pressed left at (470, 466)
Screenshot: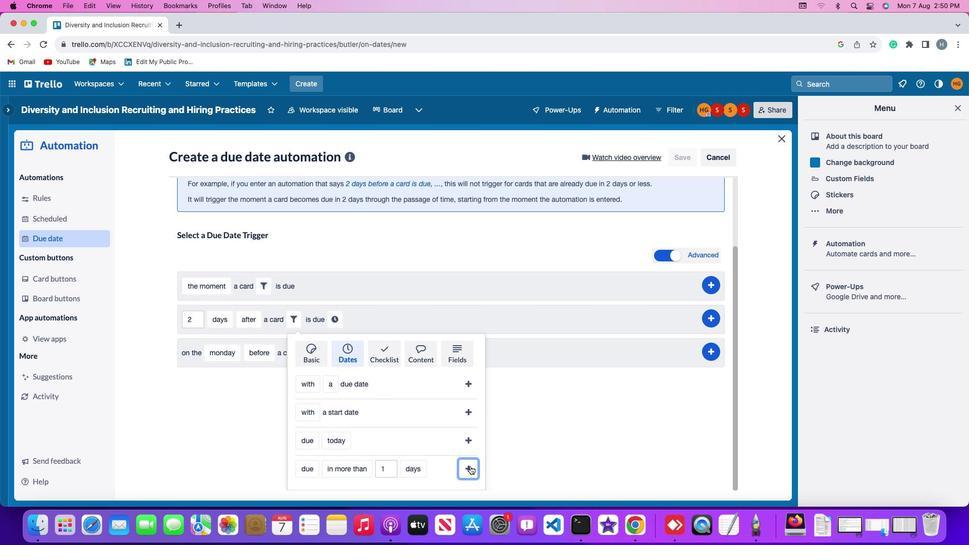 
Action: Mouse moved to (437, 406)
Screenshot: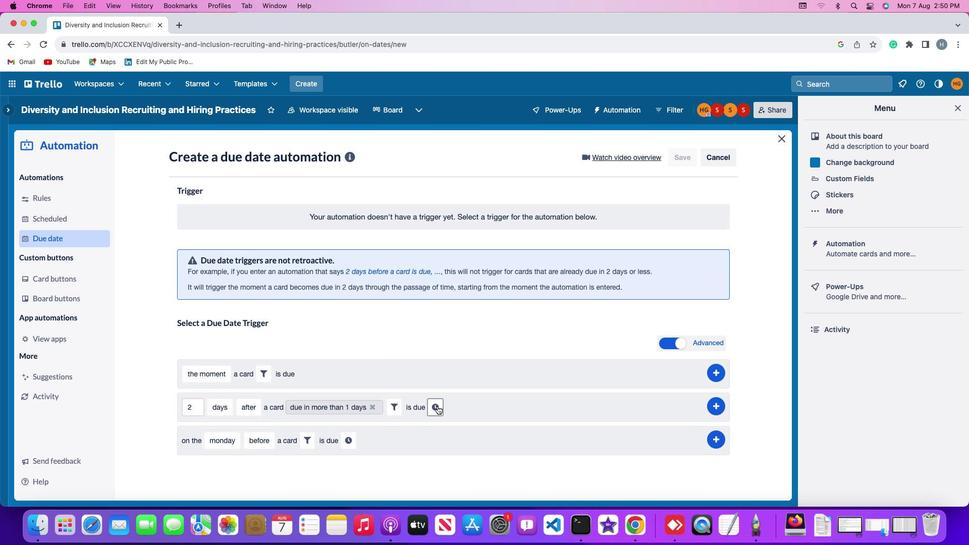 
Action: Mouse pressed left at (437, 406)
Screenshot: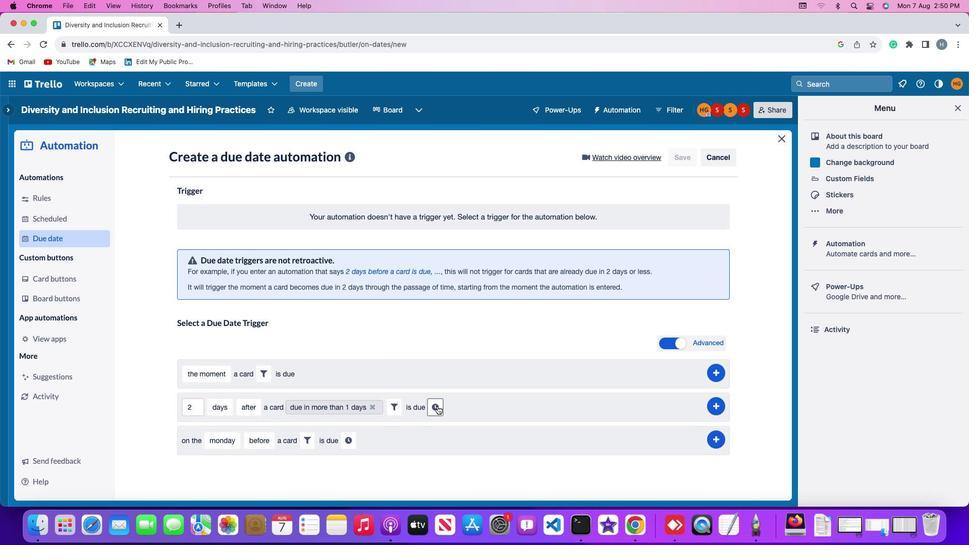 
Action: Mouse moved to (454, 409)
Screenshot: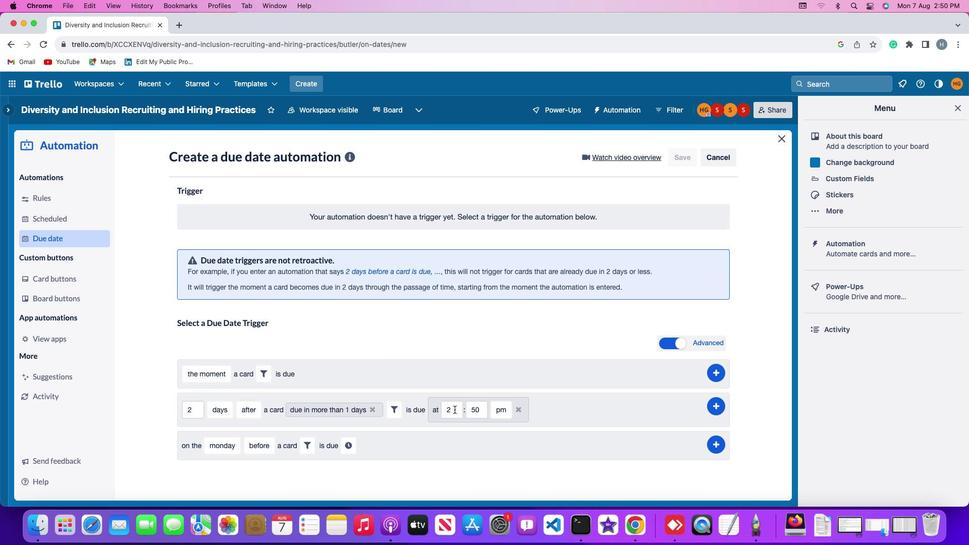 
Action: Mouse pressed left at (454, 409)
Screenshot: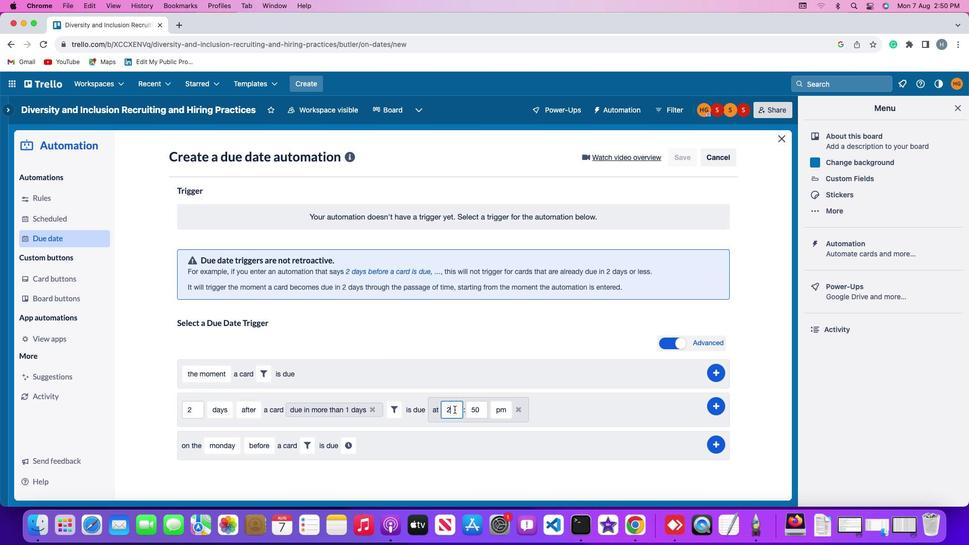 
Action: Key pressed '='Key.backspaceKey.backspace
Screenshot: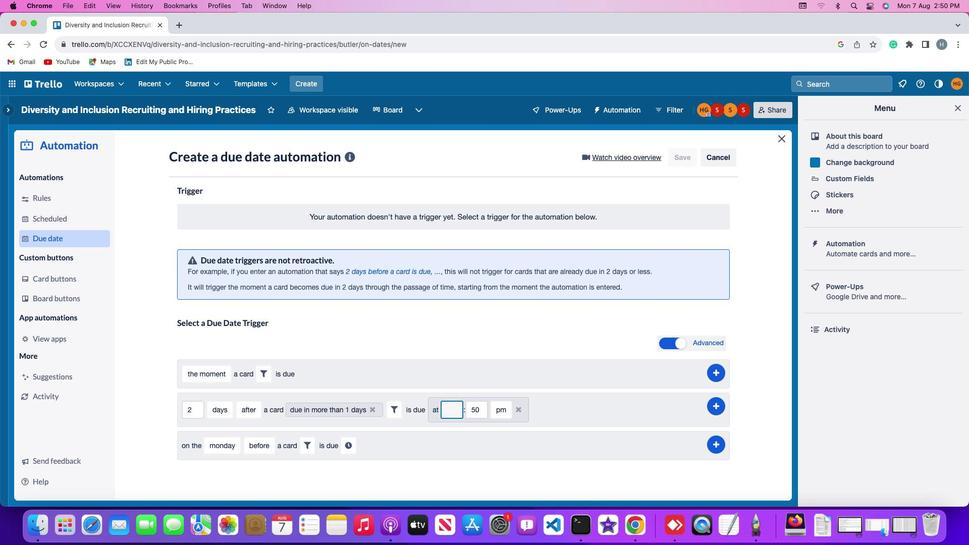 
Action: Mouse moved to (454, 410)
Screenshot: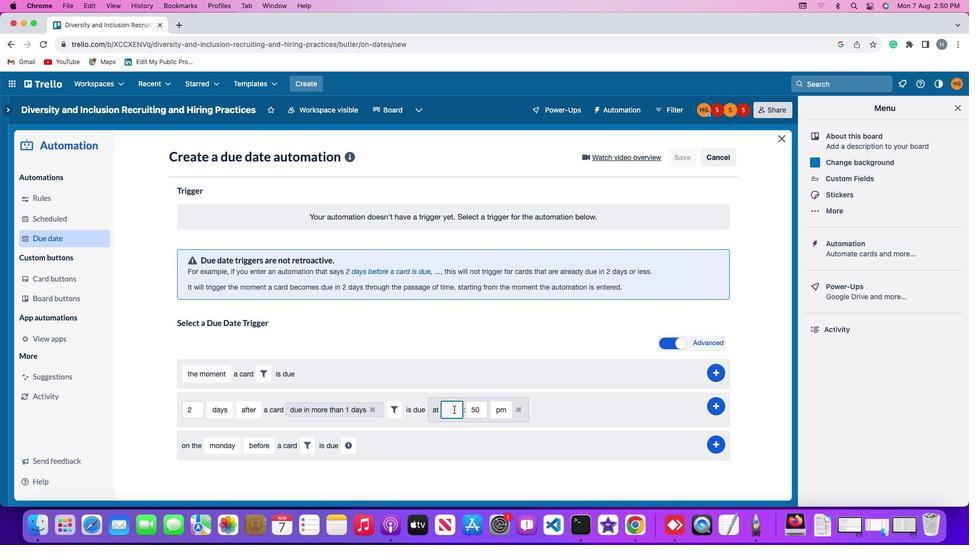 
Action: Key pressed '1''1'
Screenshot: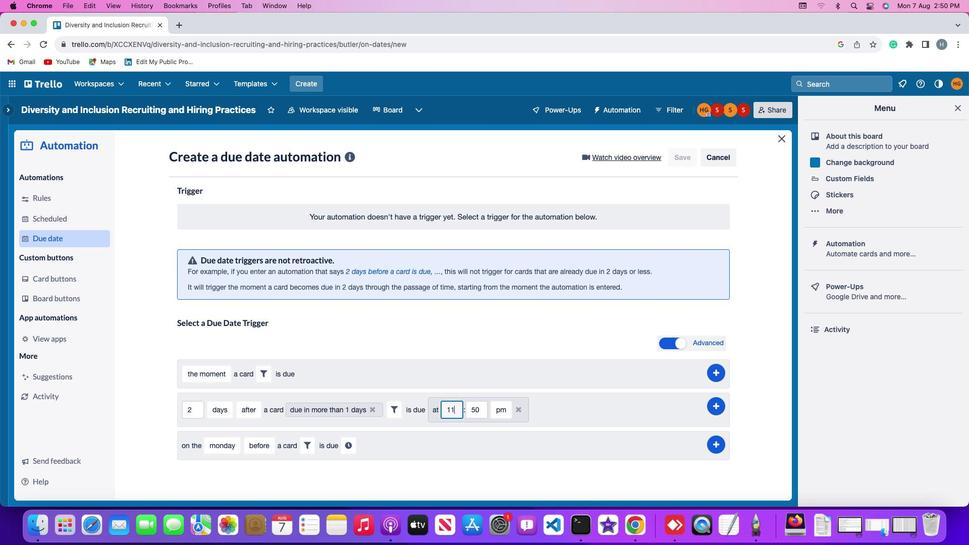 
Action: Mouse moved to (480, 411)
Screenshot: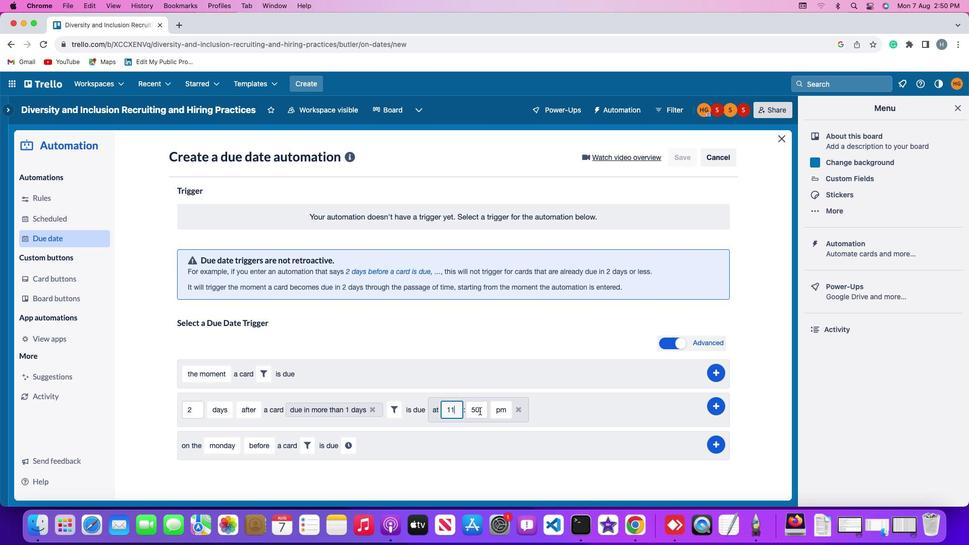 
Action: Mouse pressed left at (480, 411)
Screenshot: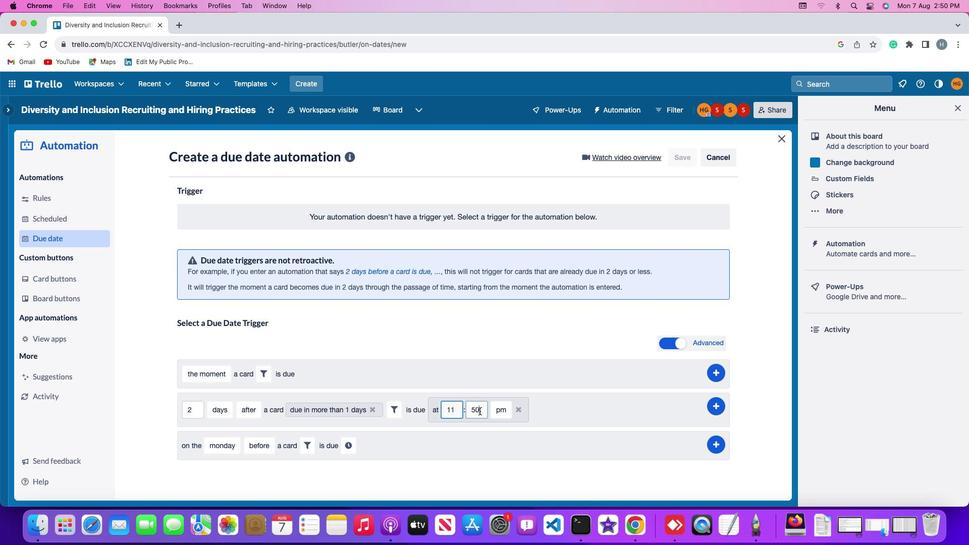 
Action: Key pressed Key.backspaceKey.backspace
Screenshot: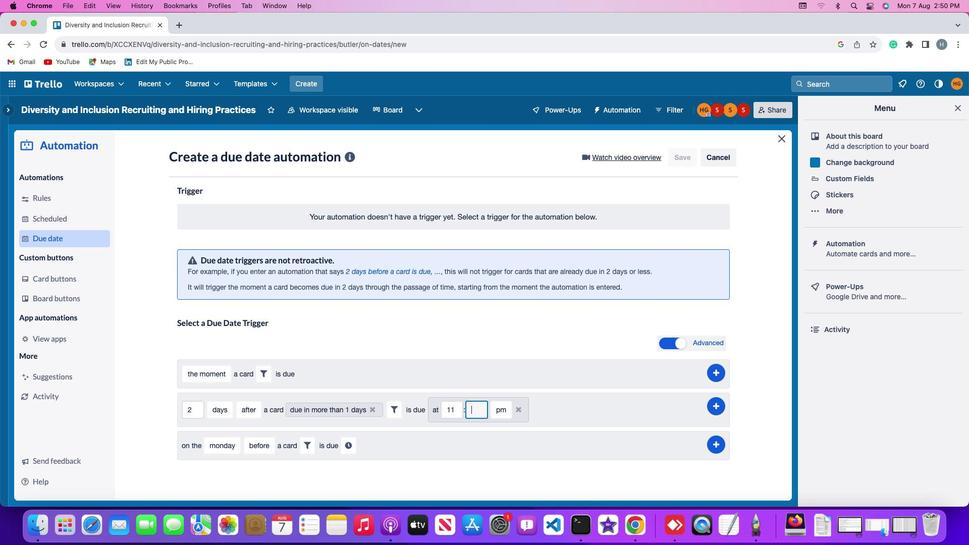 
Action: Mouse moved to (480, 412)
Screenshot: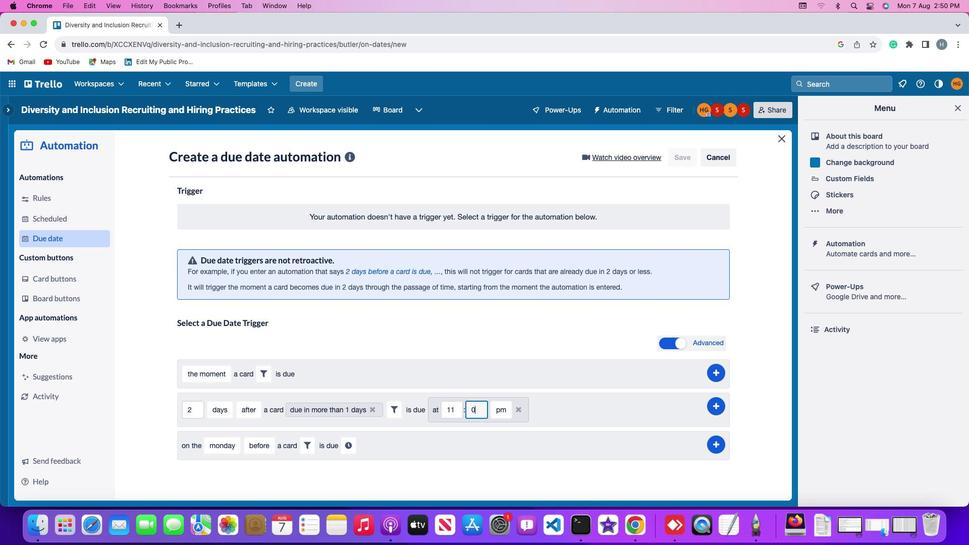 
Action: Key pressed '0''0'
Screenshot: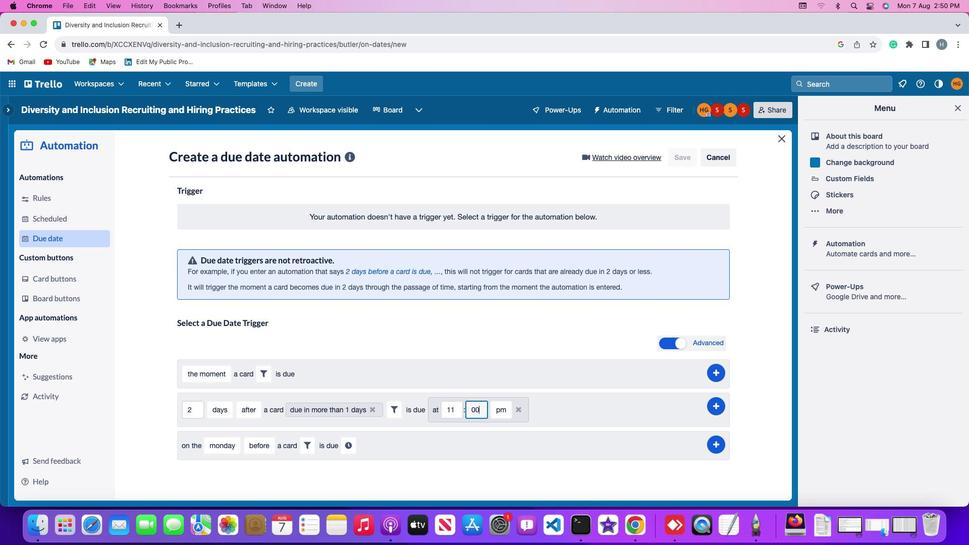 
Action: Mouse moved to (501, 412)
Screenshot: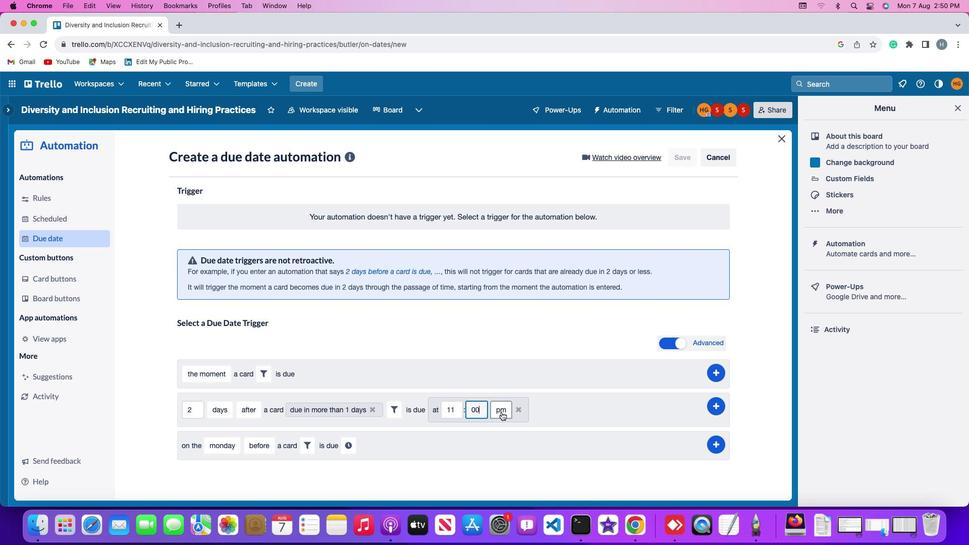 
Action: Mouse pressed left at (501, 412)
Screenshot: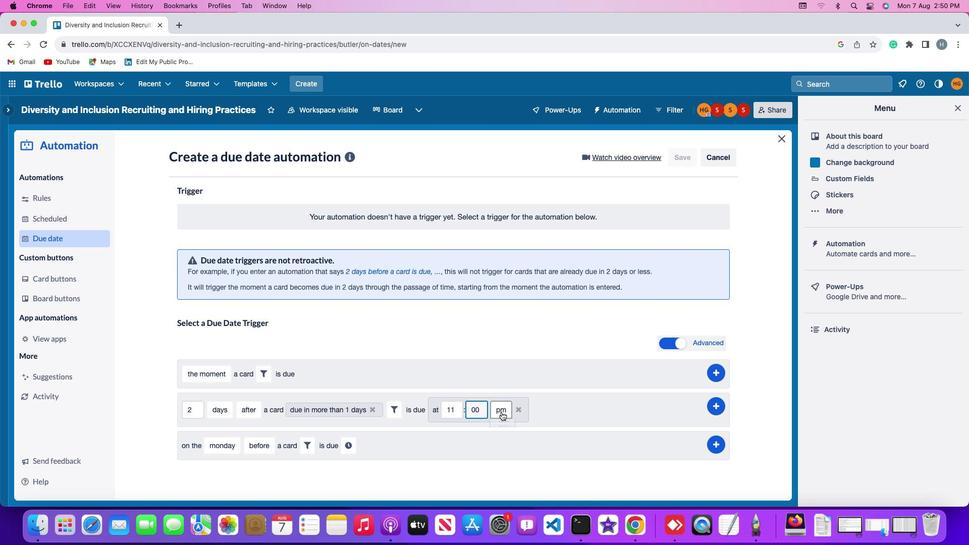 
Action: Mouse moved to (501, 429)
Screenshot: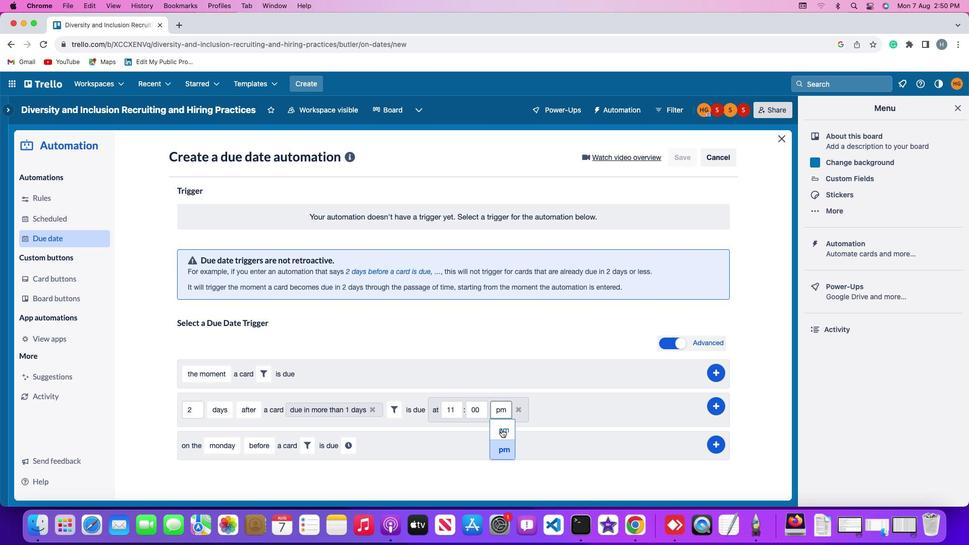 
Action: Mouse pressed left at (501, 429)
Screenshot: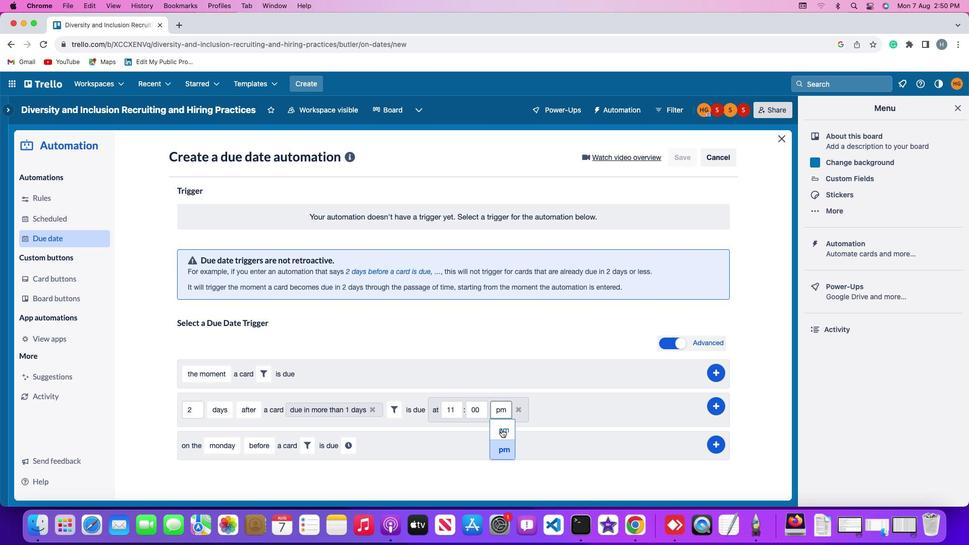 
Action: Mouse moved to (718, 406)
Screenshot: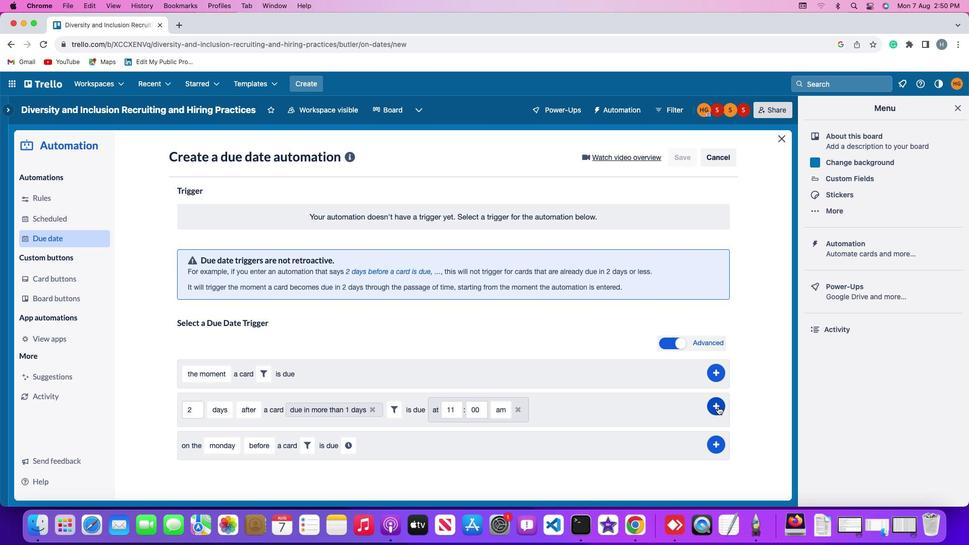 
Action: Mouse pressed left at (718, 406)
Screenshot: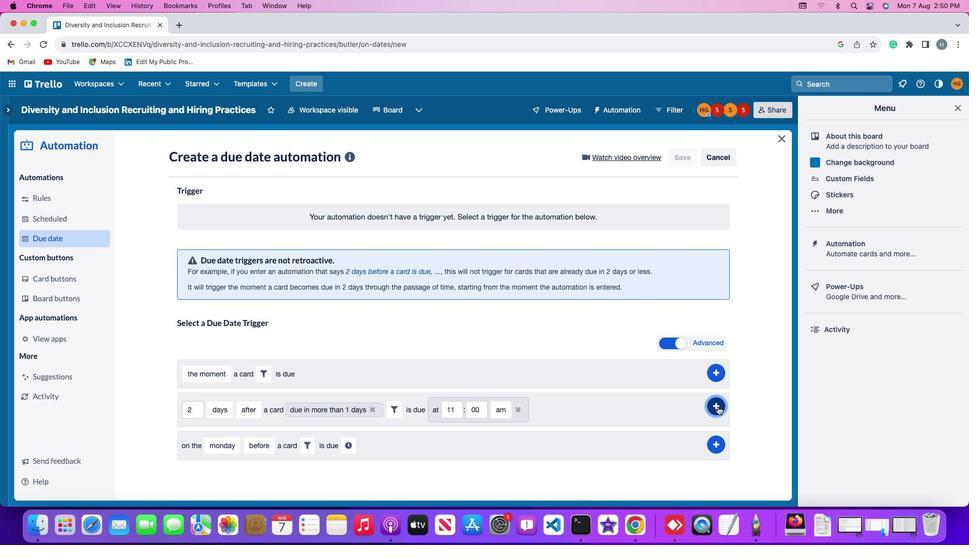 
Action: Mouse moved to (761, 324)
Screenshot: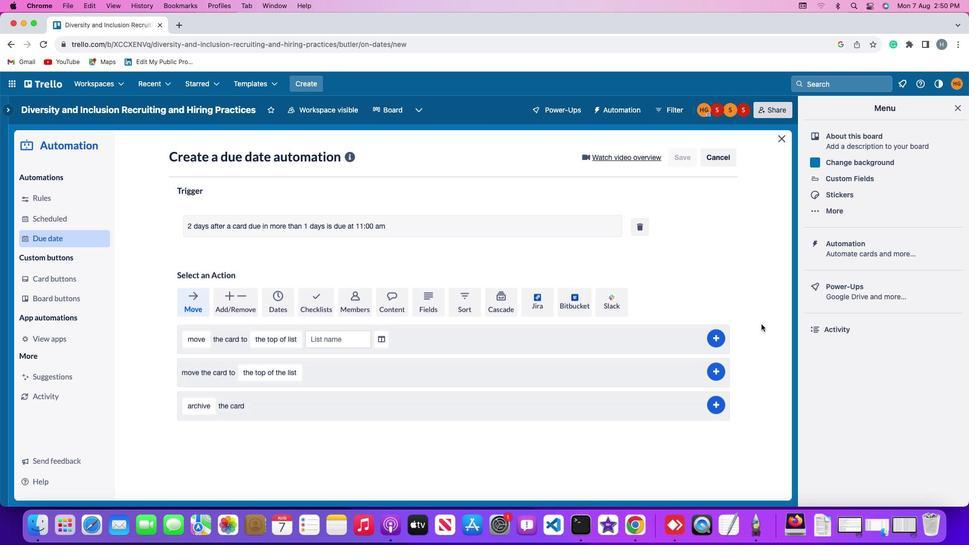 
